 Task: In the Contact  Marry.Johnson@Zoho.com, Create email and send with subject: 'We're Thrilled to Welcome You ', and with mail content 'Good Day!_x000D_
We're excited to introduce you to an innovative solution that will revolutionize your industry. Get ready to redefine success and reach new heights!_x000D_
Best Regard', attach the document: Project_plan.docx and insert image: visitingcard.jpg. Below Best Regards, write Pinterest and insert the URL: 'in.pinterest.com'. Mark checkbox to create task to follow up : In 2 weeks. Logged in from softage.1@softage.net
Action: Mouse moved to (113, 77)
Screenshot: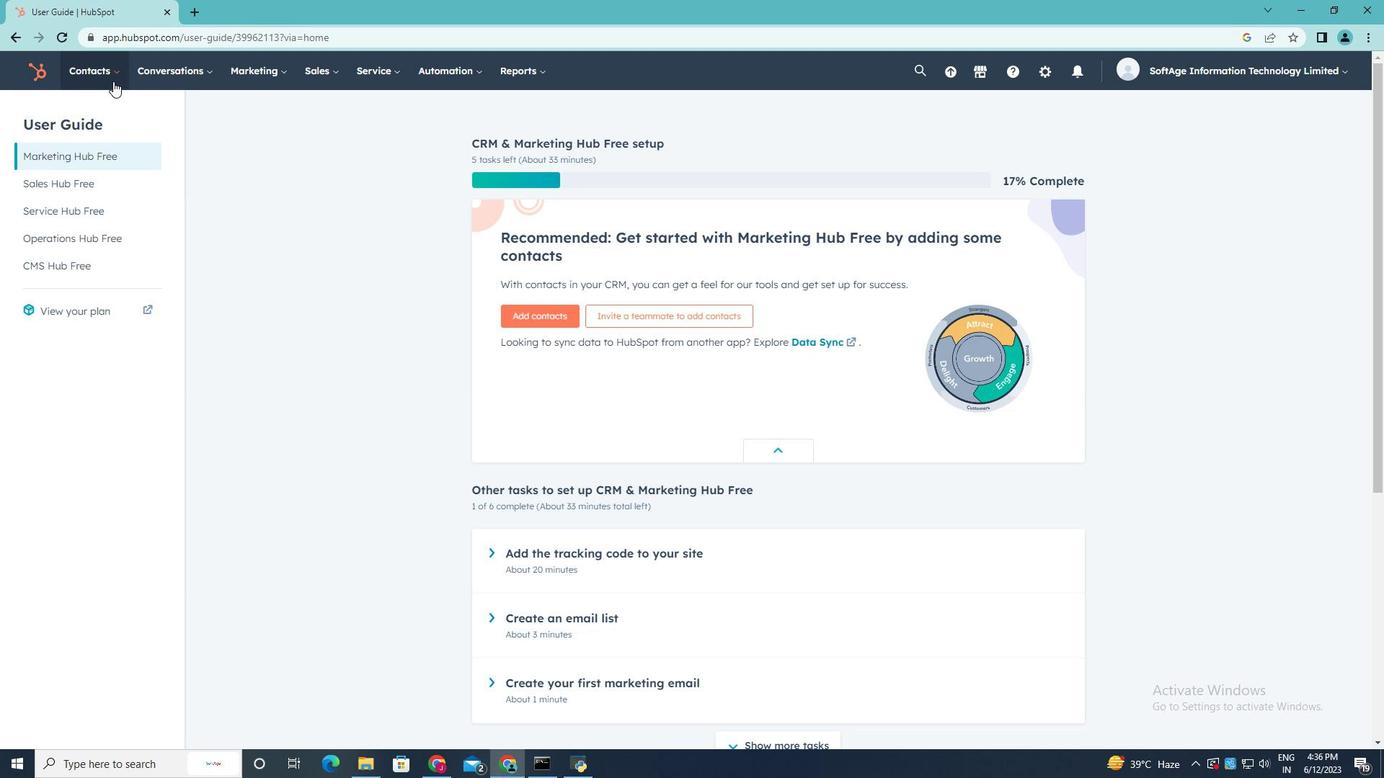 
Action: Mouse pressed left at (113, 77)
Screenshot: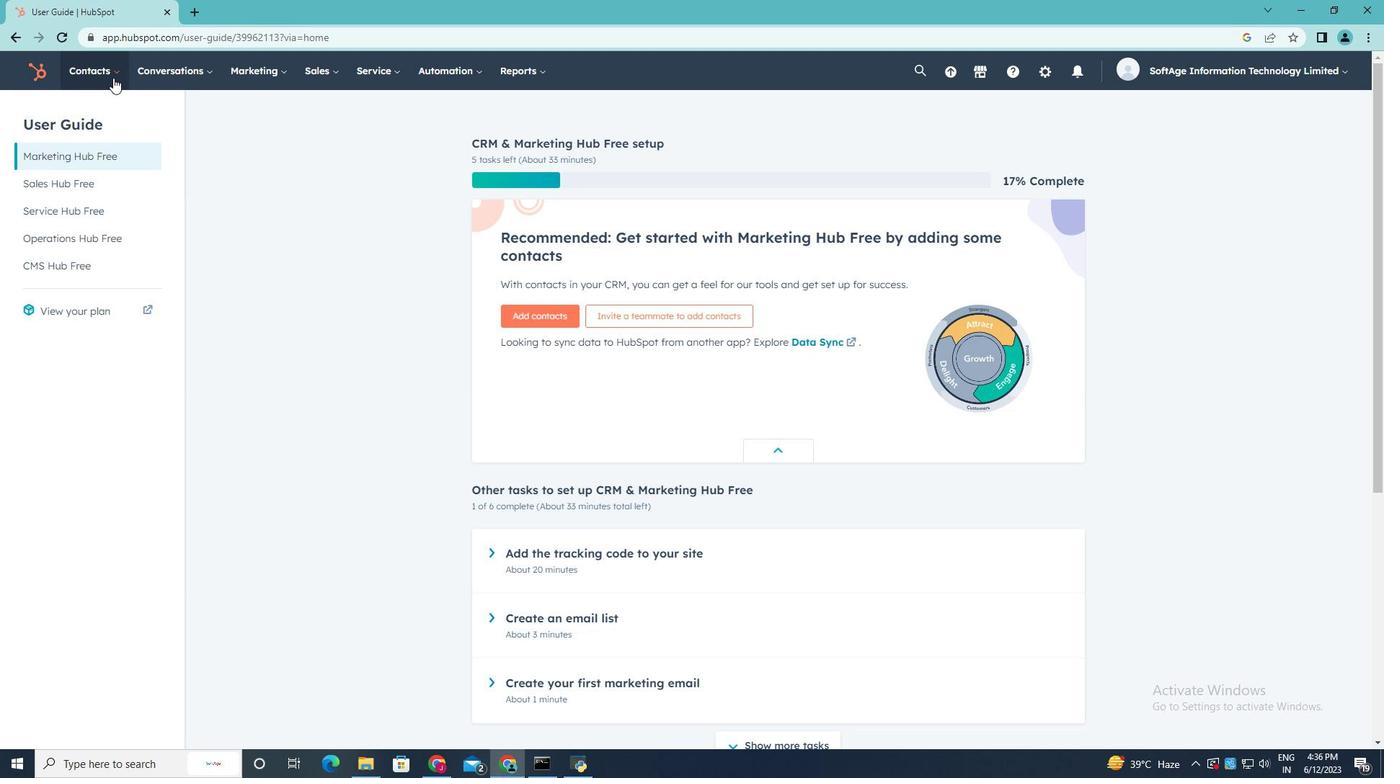 
Action: Mouse moved to (106, 116)
Screenshot: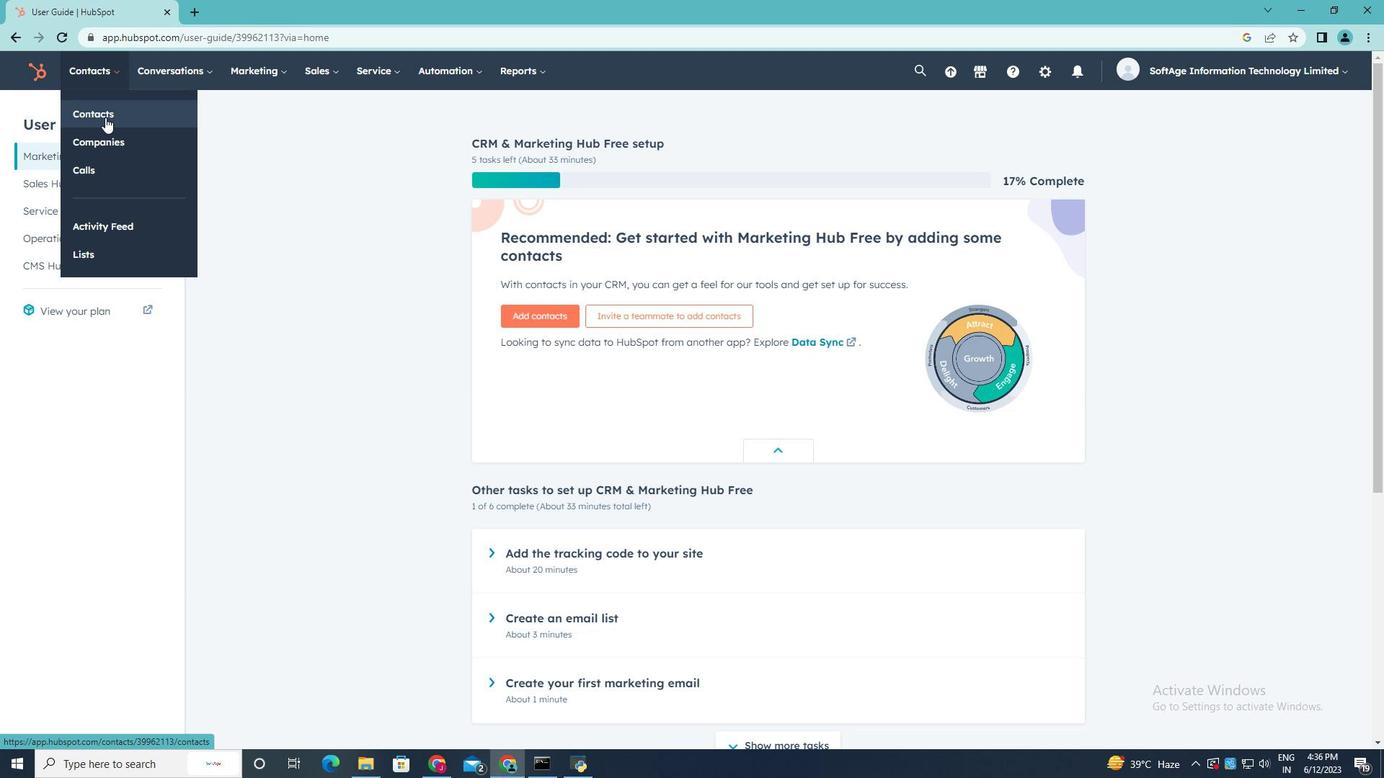 
Action: Mouse pressed left at (106, 116)
Screenshot: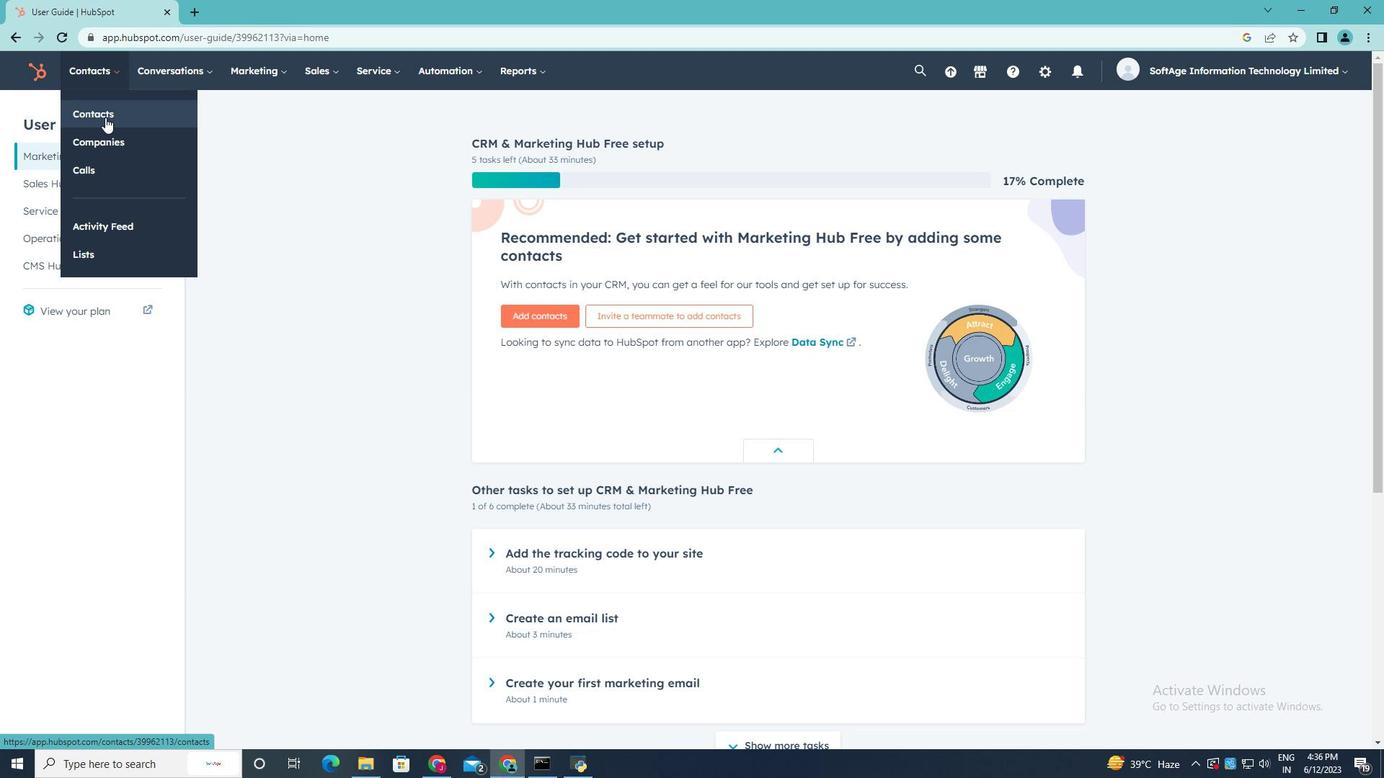 
Action: Mouse moved to (136, 232)
Screenshot: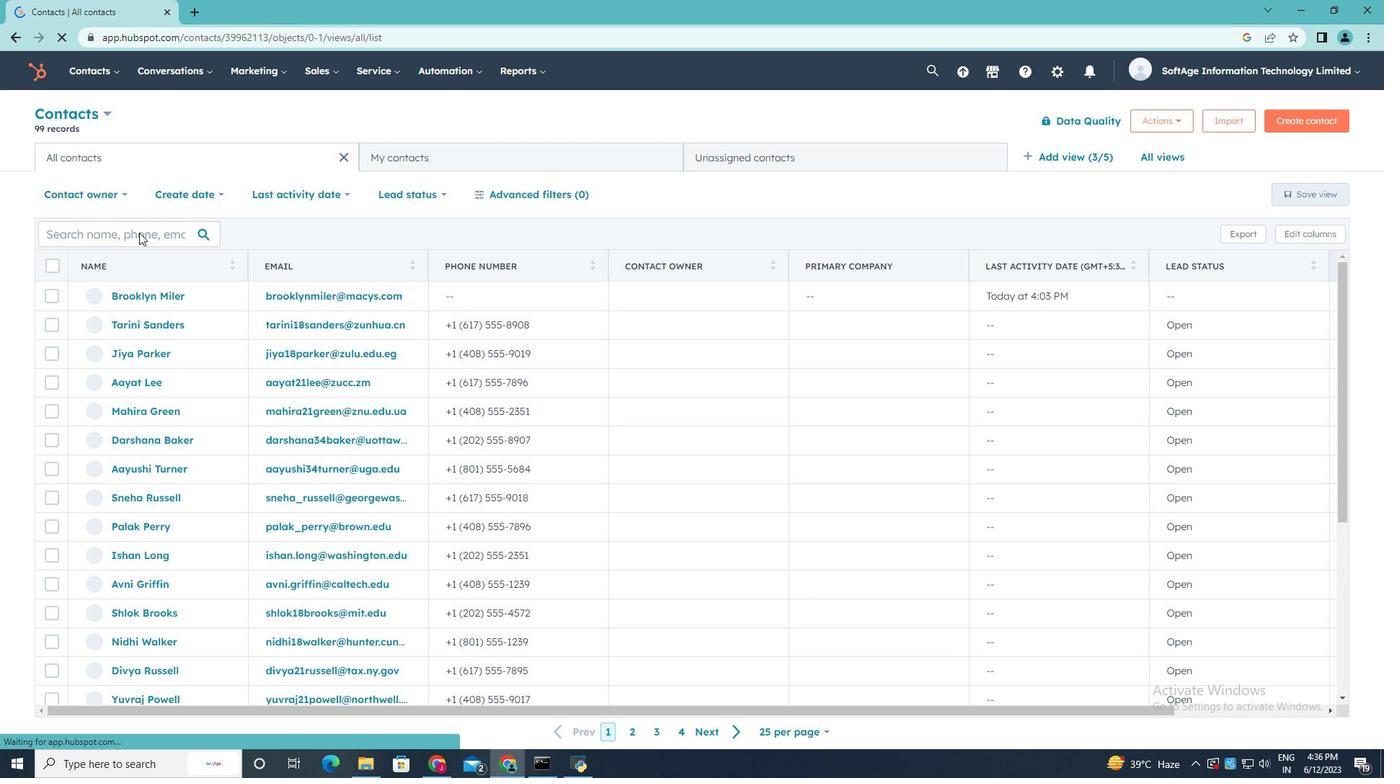 
Action: Mouse pressed left at (136, 232)
Screenshot: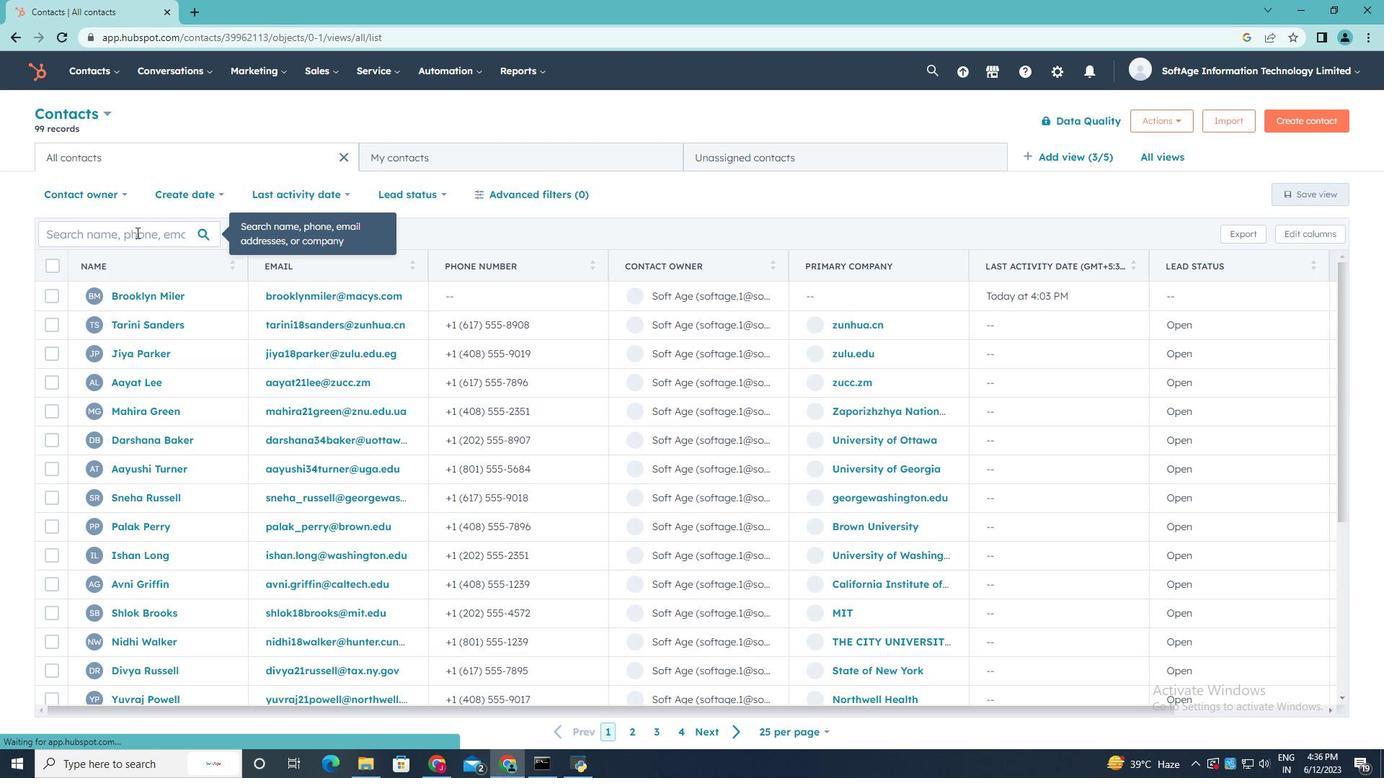 
Action: Mouse moved to (137, 232)
Screenshot: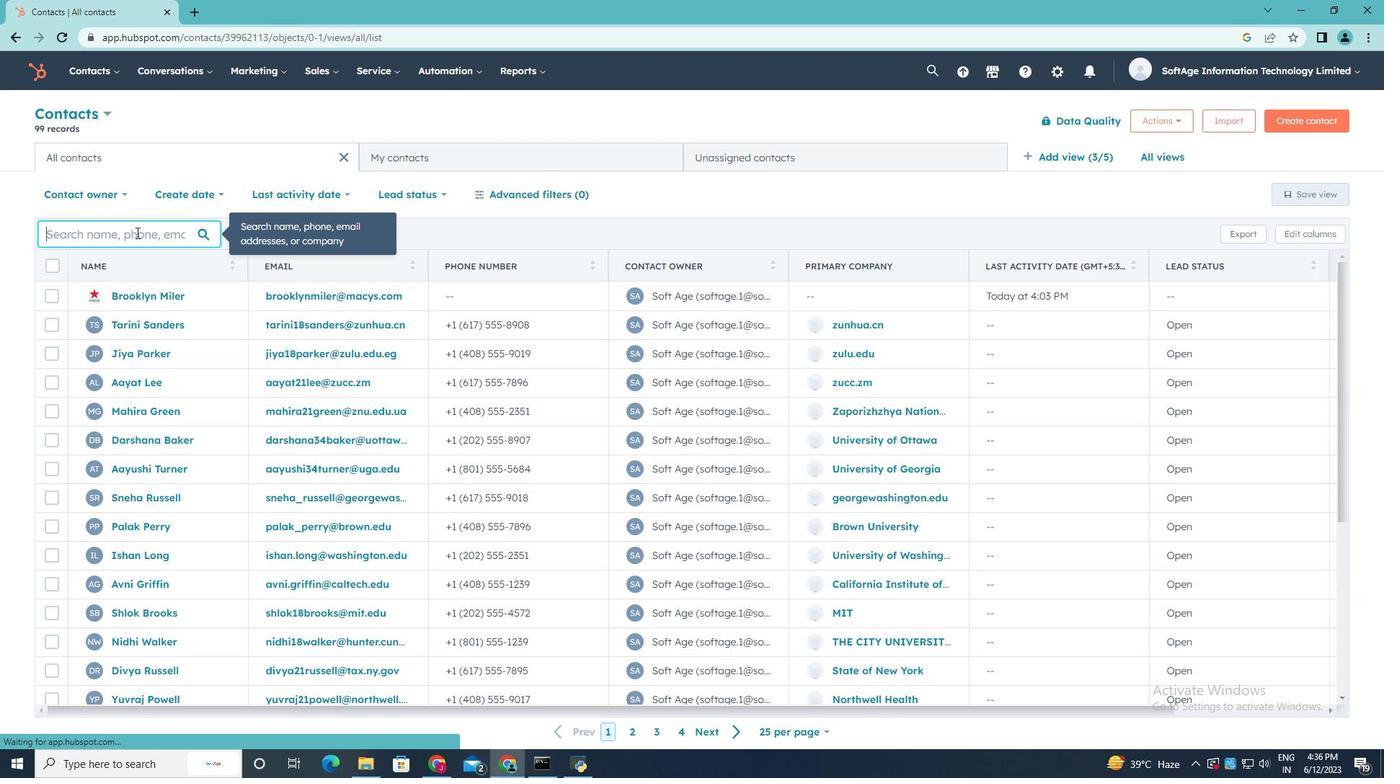 
Action: Key pressed <Key.shift>Marry.<Key.shift><Key.shift><Key.shift><Key.shift><Key.shift><Key.shift><Key.shift><Key.shift>Johnson<Key.shift>@<Key.shift>Zoho.com
Screenshot: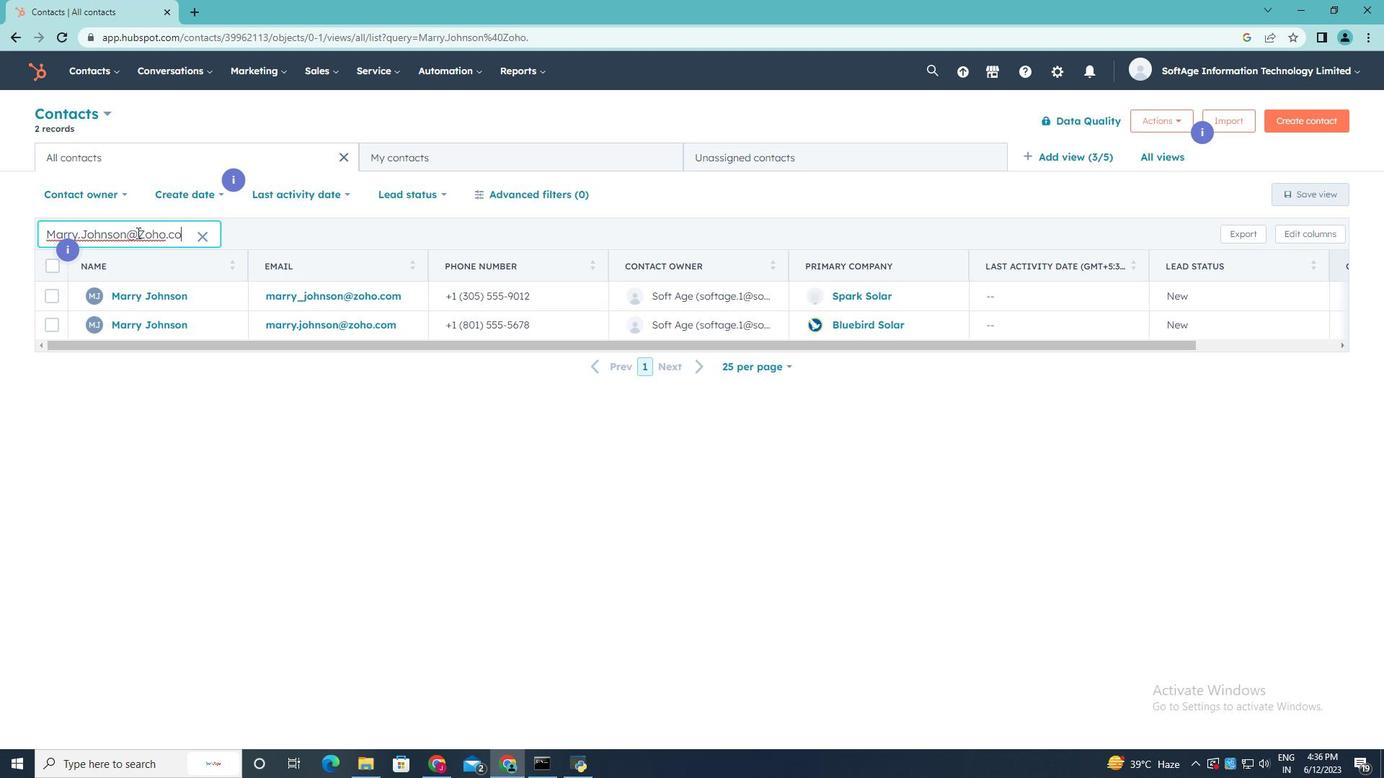 
Action: Mouse moved to (155, 324)
Screenshot: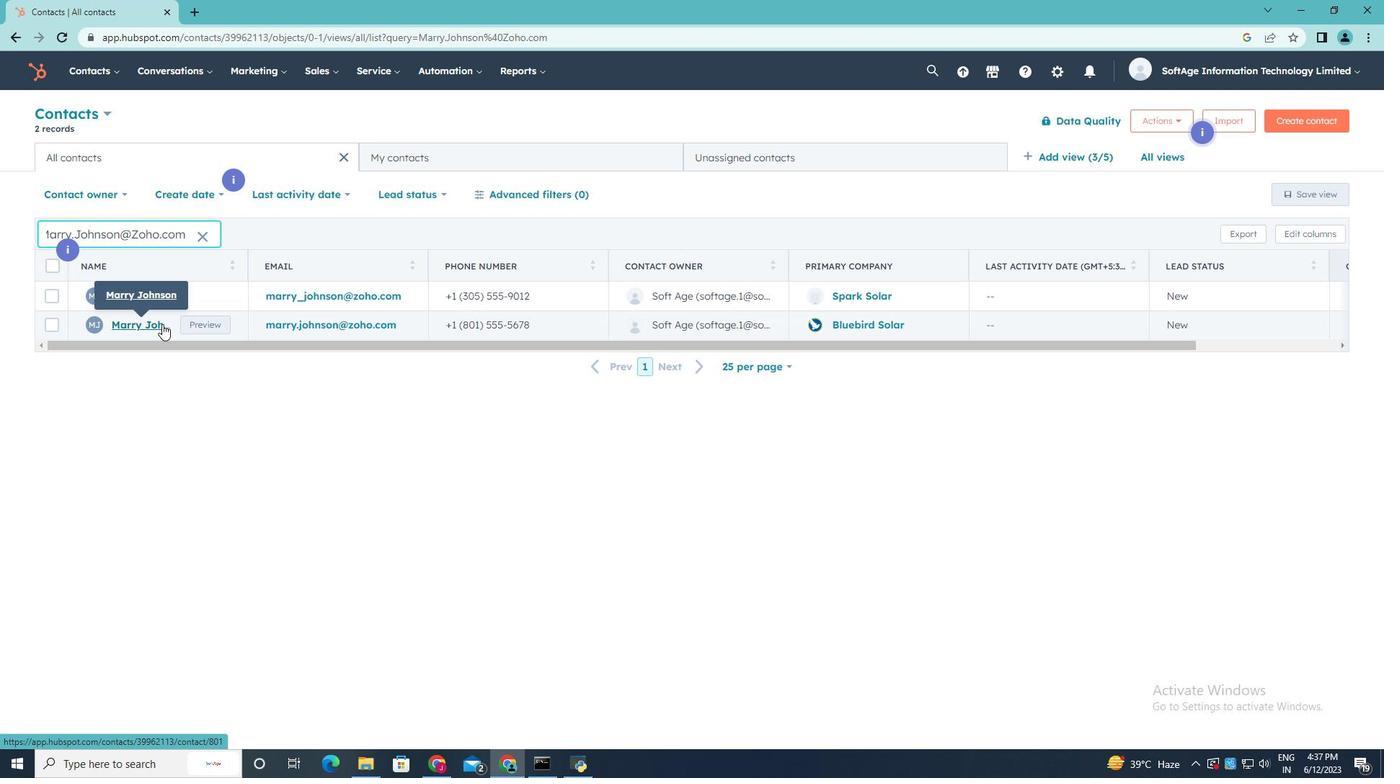 
Action: Mouse pressed left at (155, 324)
Screenshot: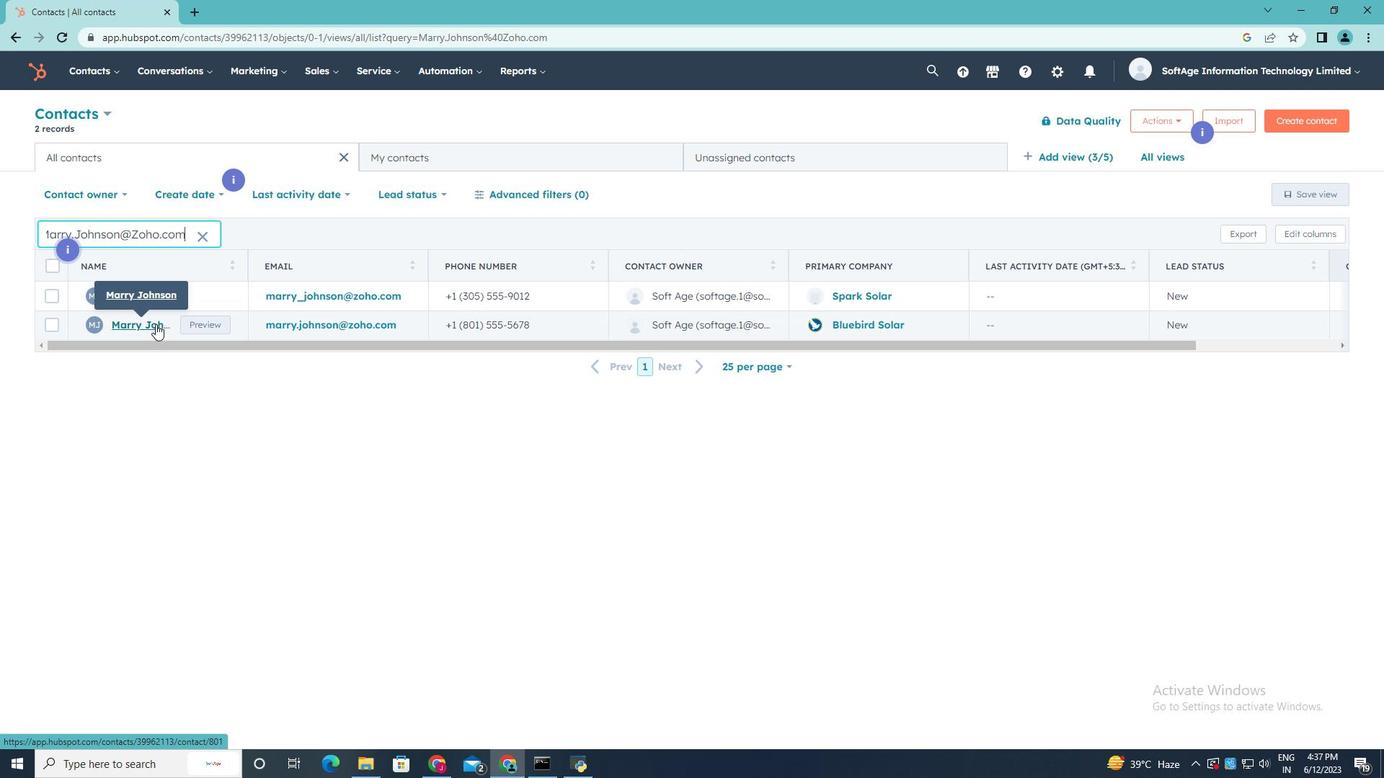 
Action: Mouse moved to (98, 236)
Screenshot: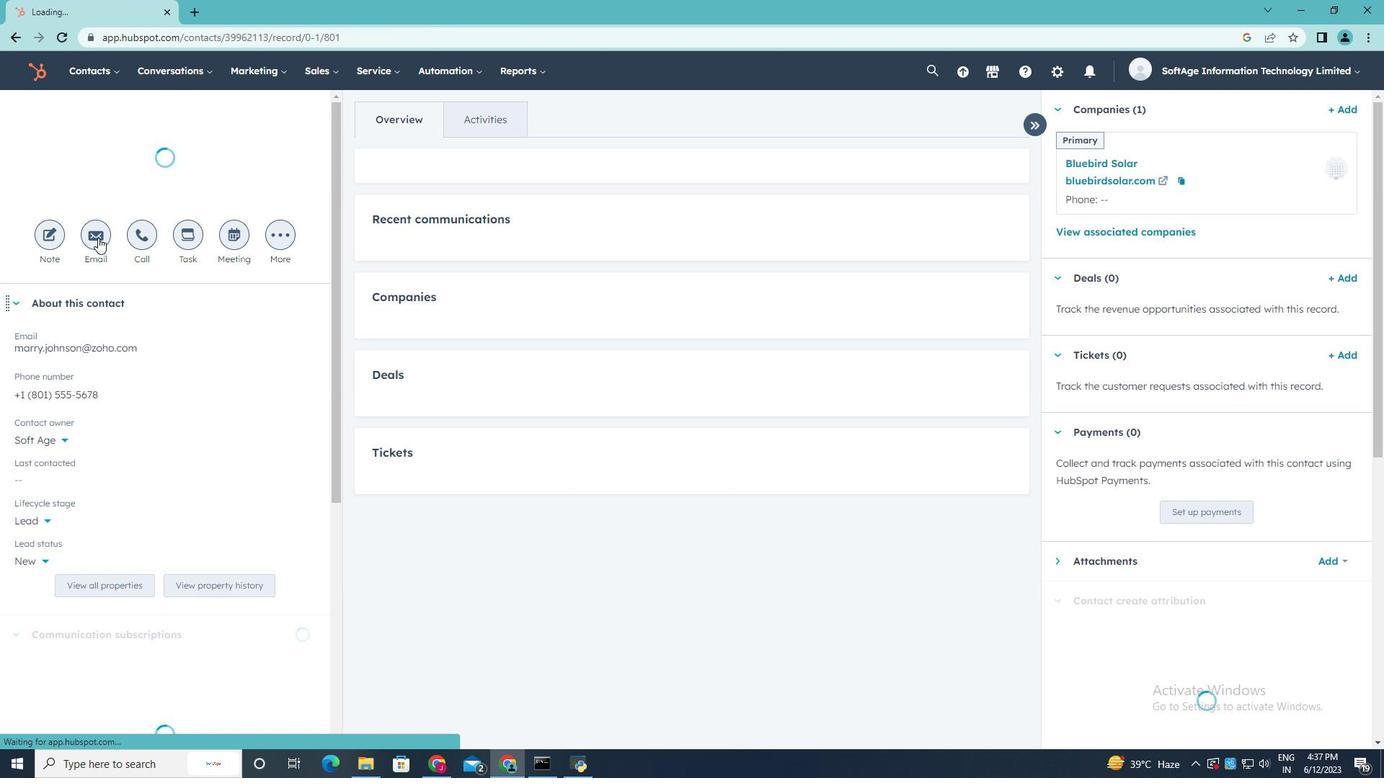
Action: Mouse pressed left at (98, 236)
Screenshot: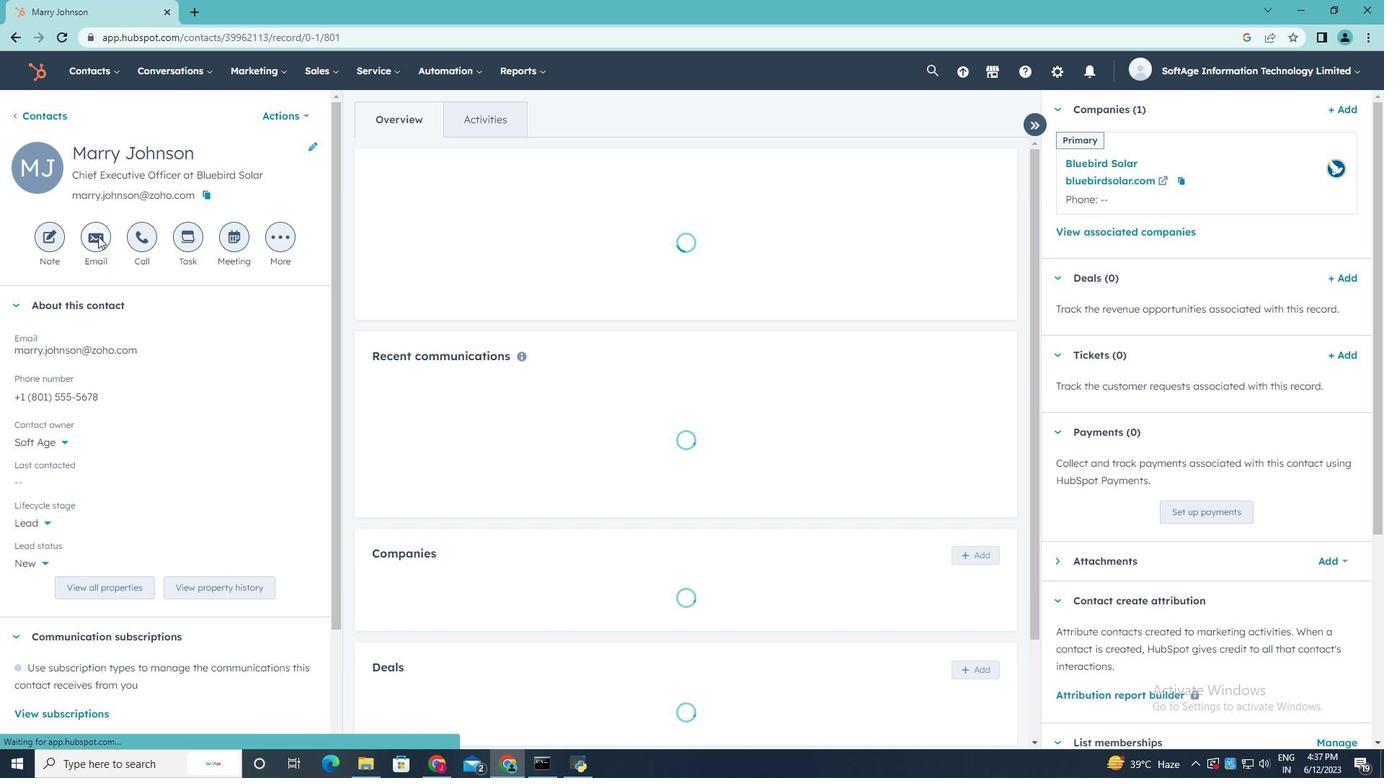 
Action: Mouse moved to (505, 435)
Screenshot: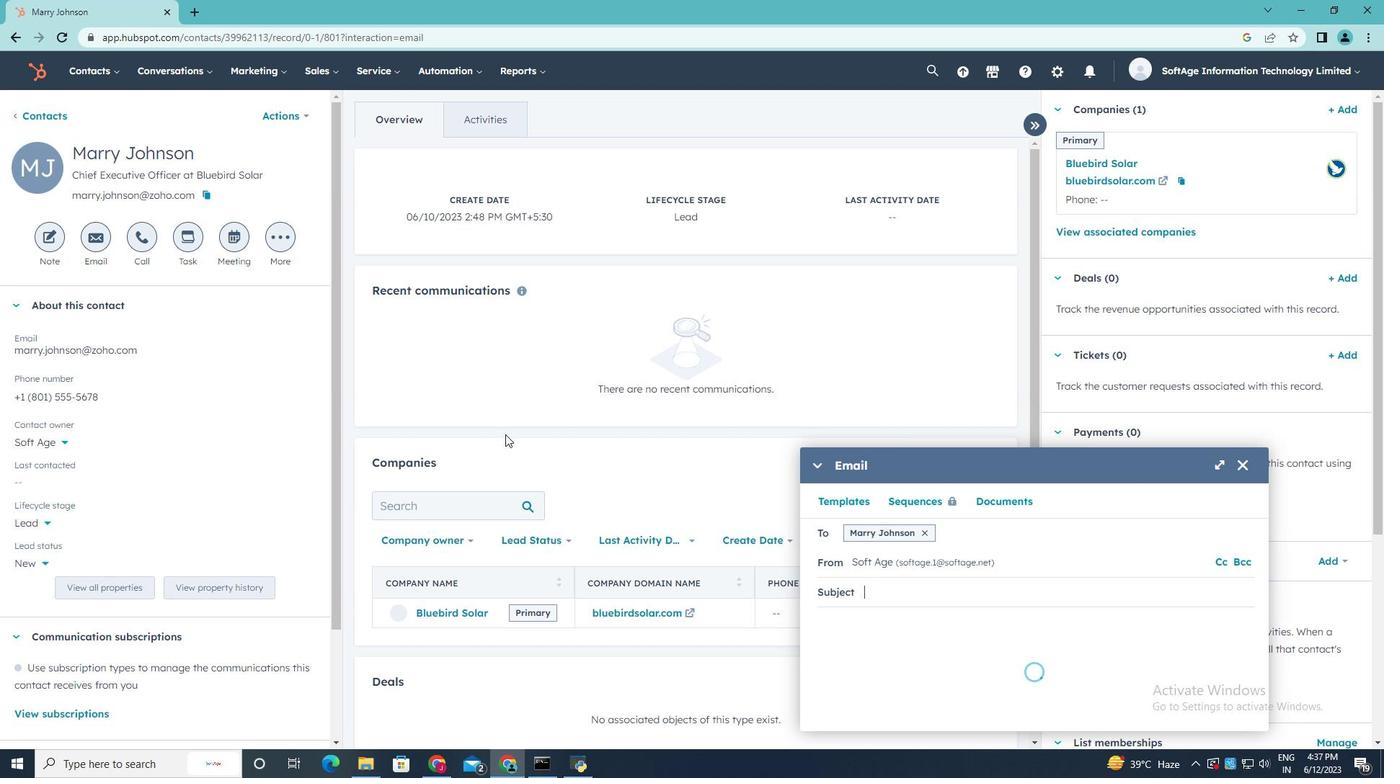 
Action: Key pressed <Key.shift>We're<Key.space><Key.shift>Thrilled<Key.space><Key.shift>to<Key.space><Key.shift><Key.shift><Key.shift>Welcome<Key.space><Key.shift><Key.shift><Key.shift><Key.shift><Key.shift><Key.shift><Key.shift><Key.shift><Key.shift><Key.shift><Key.shift><Key.shift><Key.shift><Key.shift><Key.shift><Key.shift><Key.shift><Key.shift><Key.shift><Key.shift><Key.shift>You
Screenshot: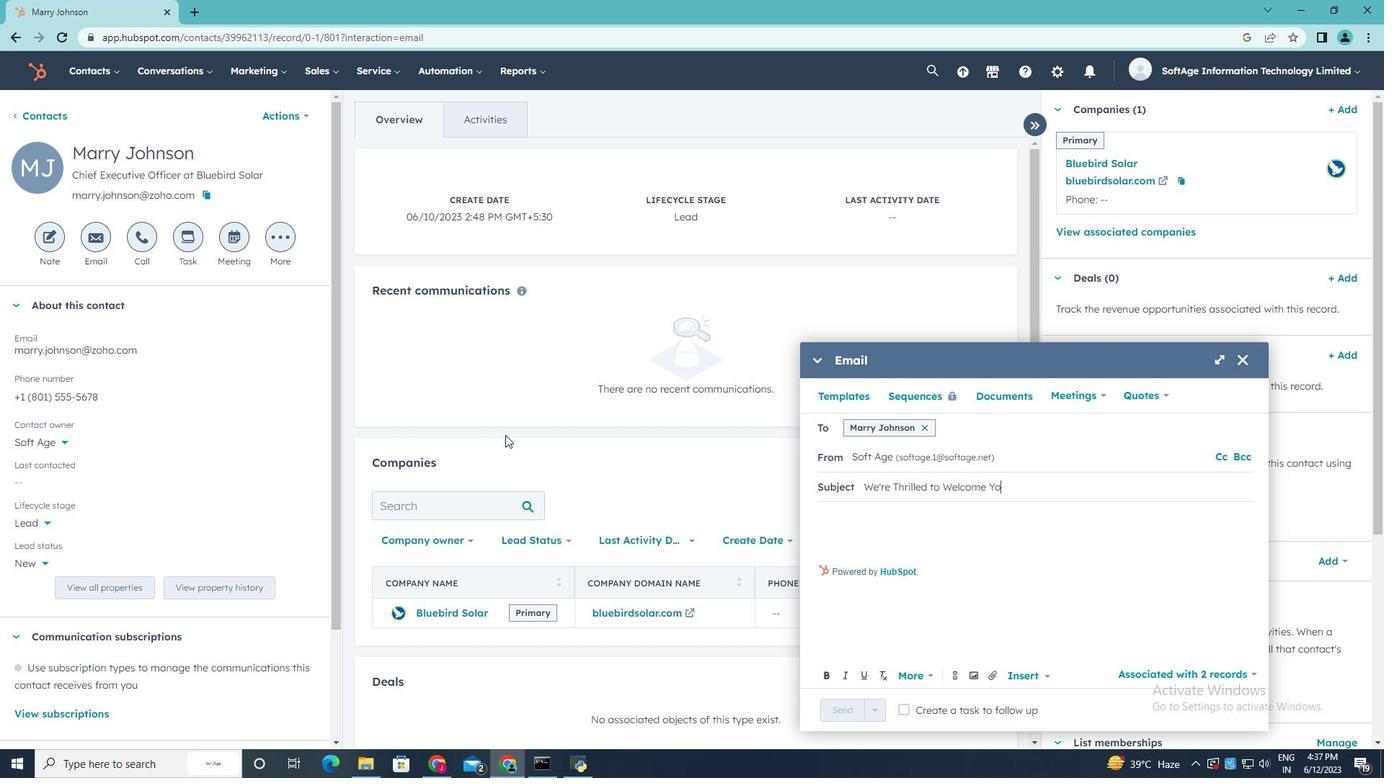 
Action: Mouse moved to (835, 518)
Screenshot: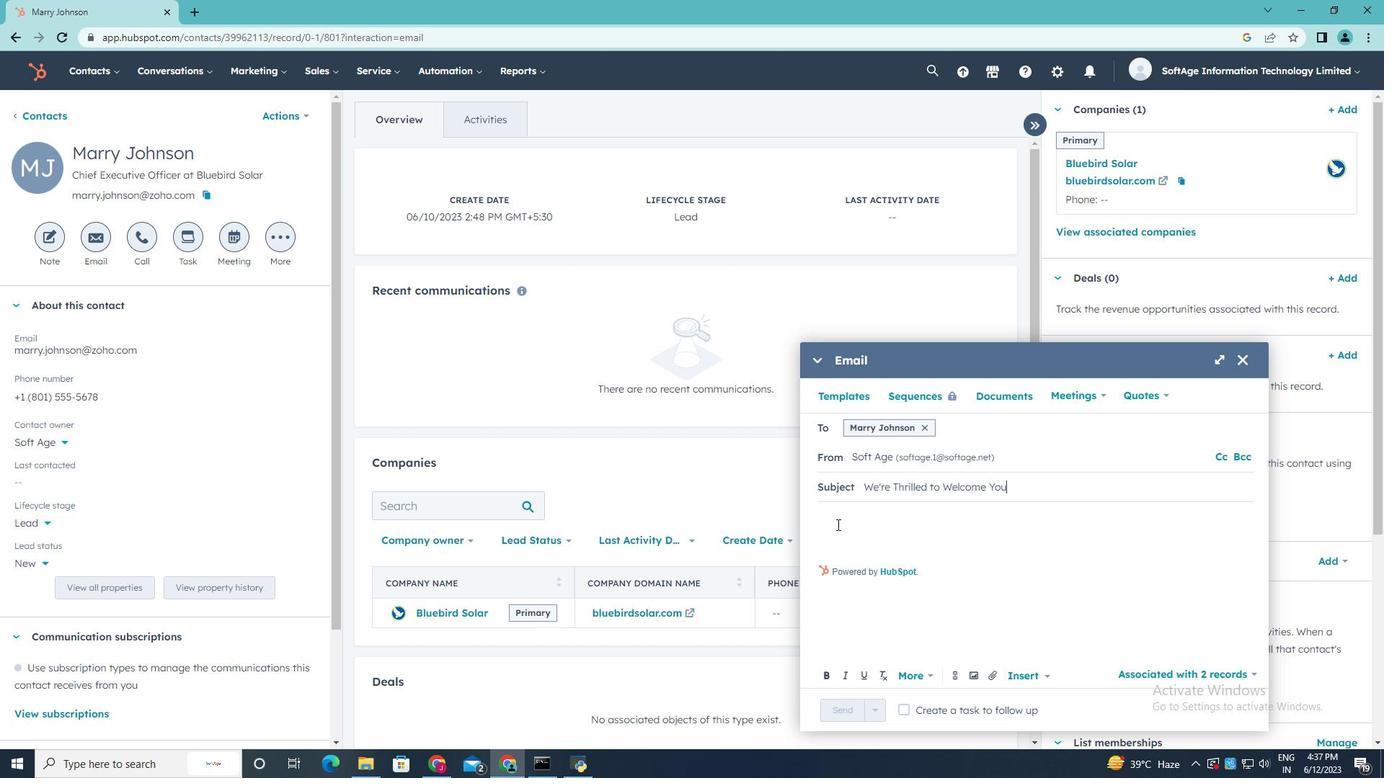 
Action: Mouse pressed left at (835, 518)
Screenshot: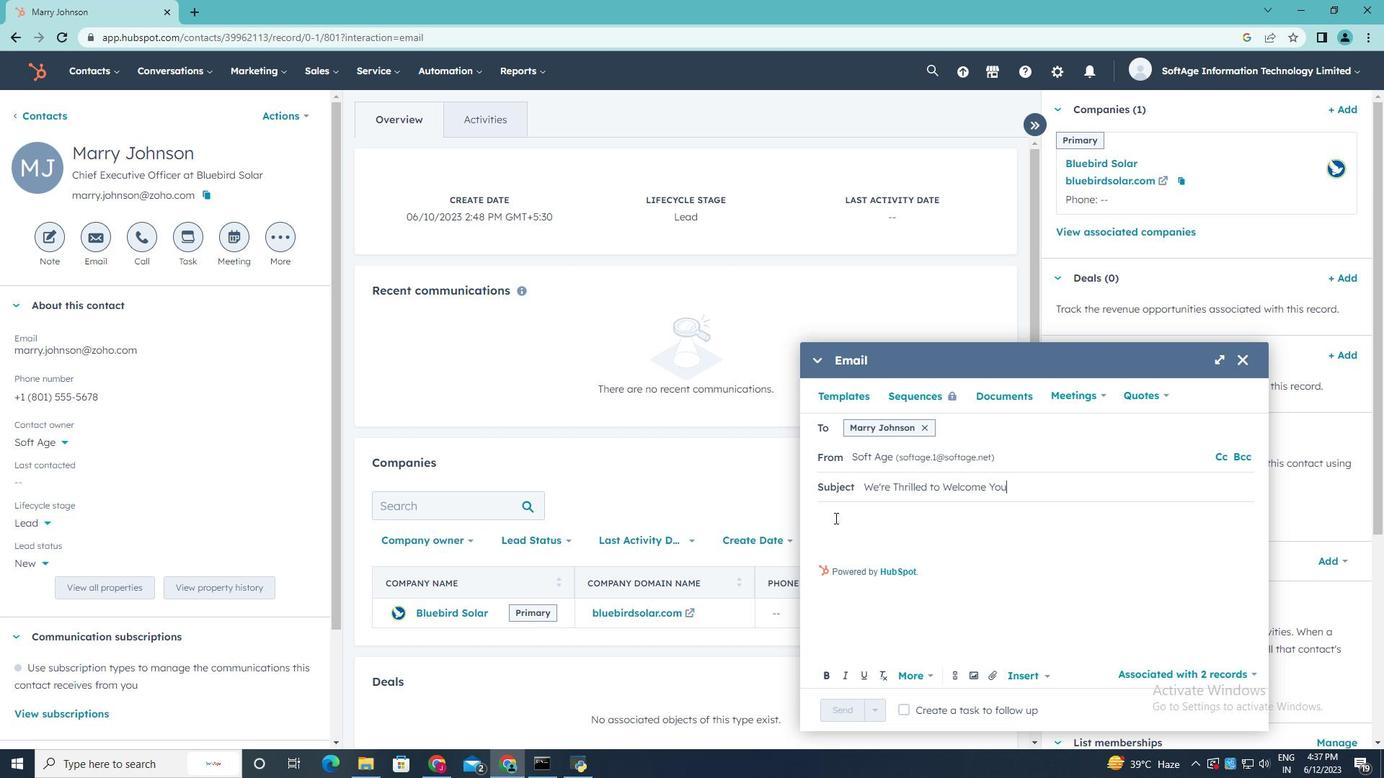 
Action: Mouse moved to (832, 521)
Screenshot: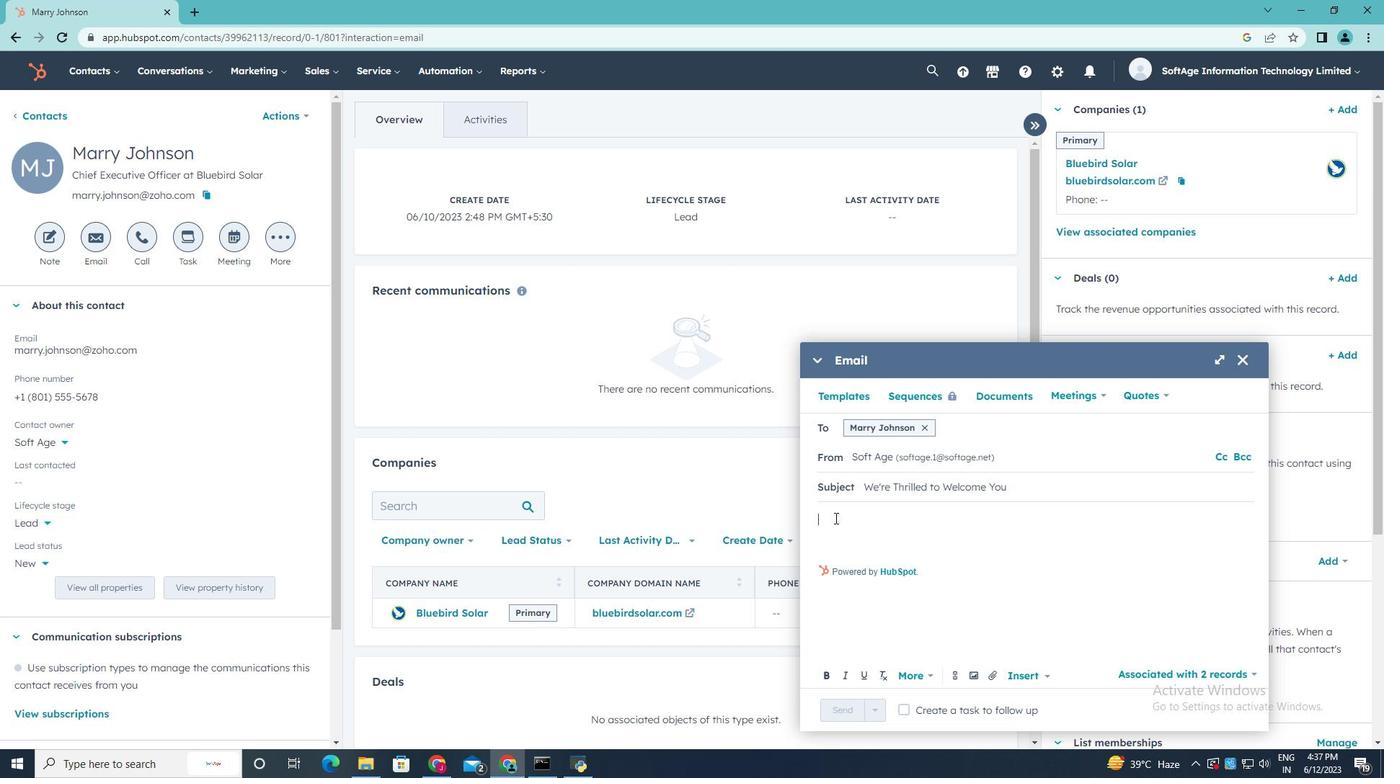 
Action: Key pressed <Key.shift>Good<Key.space><Key.shift><Key.shift><Key.shift><Key.shift><Key.shift><Key.shift>Day<Key.shift><Key.shift><Key.shift><Key.shift><Key.shift><Key.shift><Key.shift><Key.shift><Key.shift><Key.shift><Key.shift><Key.shift>!
Screenshot: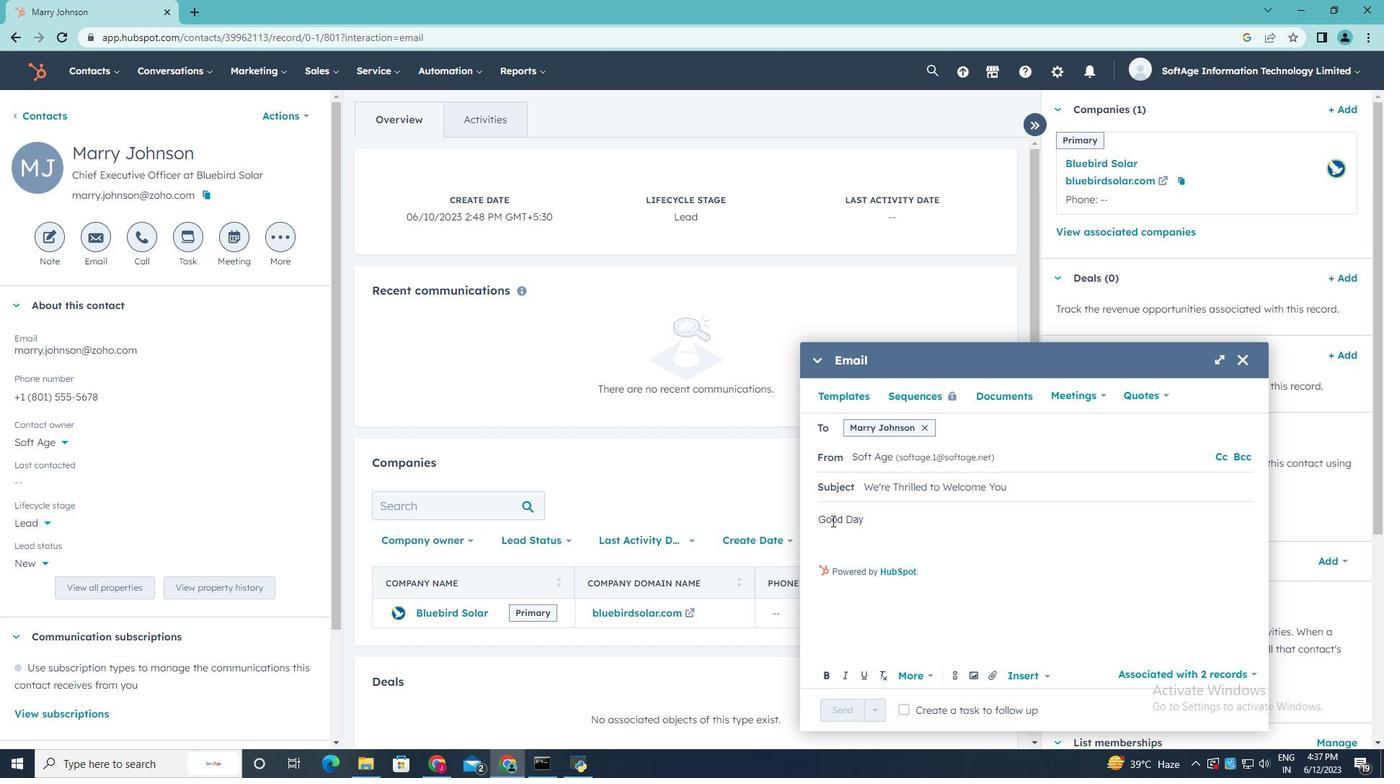 
Action: Mouse moved to (830, 538)
Screenshot: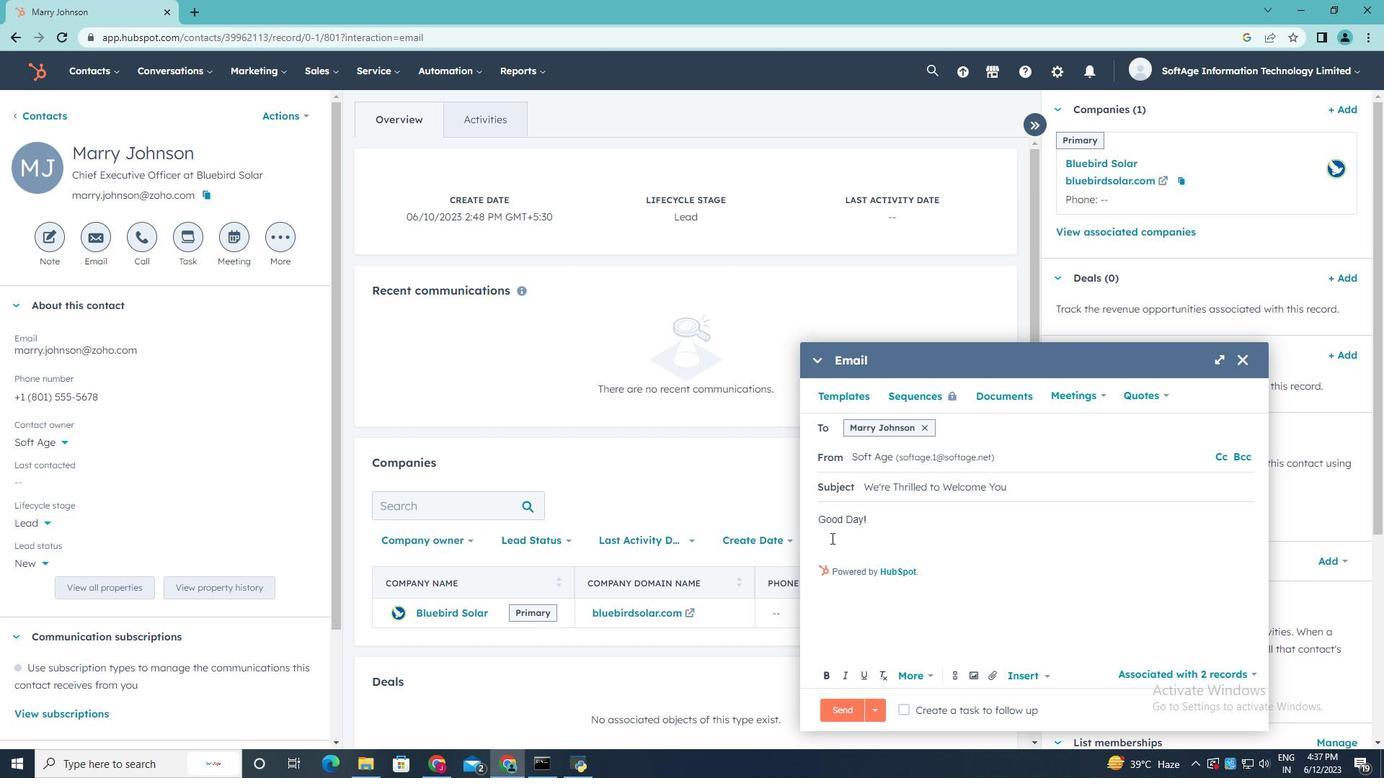 
Action: Mouse pressed left at (830, 538)
Screenshot: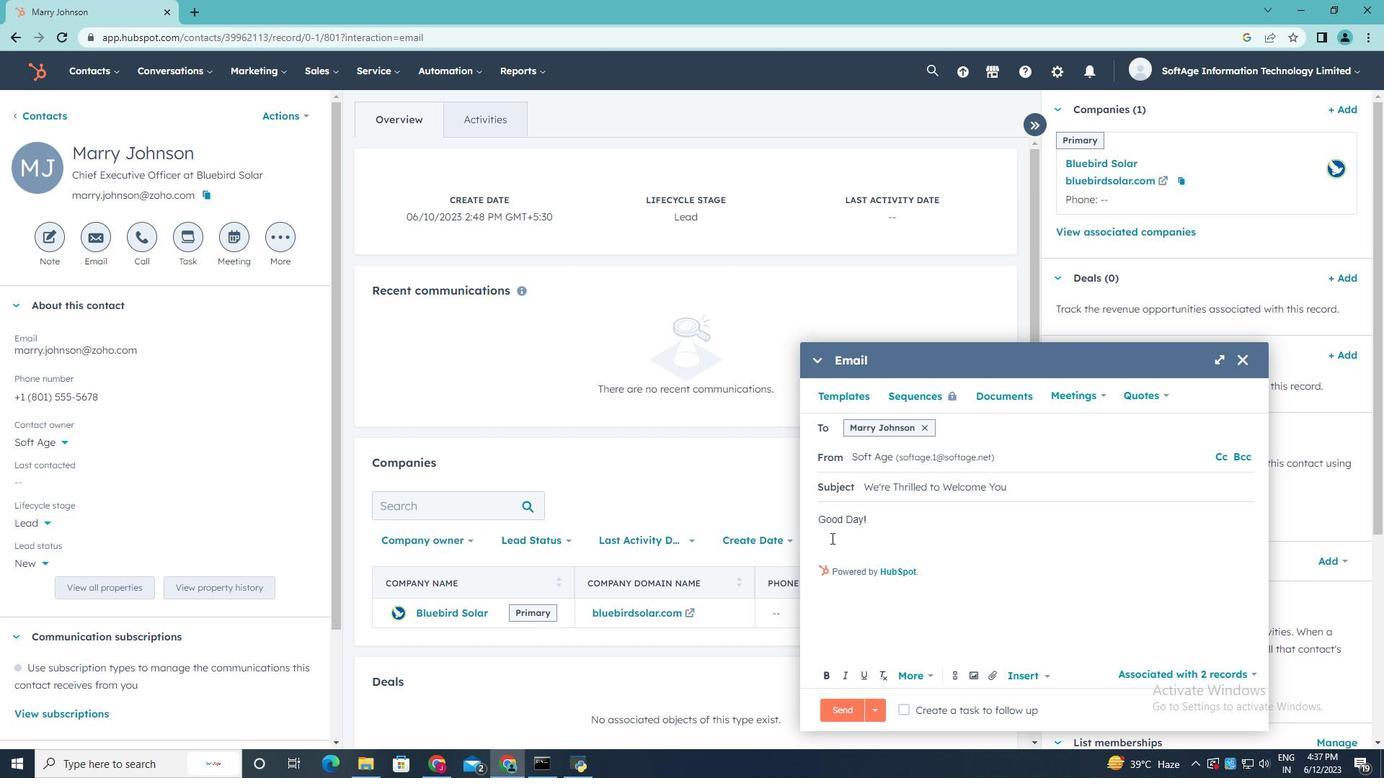 
Action: Key pressed <Key.shift><Key.shift><Key.shift>We're<Key.space>excited<Key.space>to<Key.space>introduce<Key.space>yor<Key.backspace>u<Key.space>to<Key.space>an<Key.space>innovation<Key.space>solution<Key.space>that<Key.space>will<Key.space>revolutionize<Key.space>your<Key.space>industry.<Key.space><Key.shift>Get<Key.space>ready<Key.space>to<Key.space>redefine<Key.space>success<Key.space>and<Key.space>reach<Key.space>new<Key.space>heights<Key.shift>!<Key.enter><Key.enter><Key.shift>Best<Key.space><Key.shift>Regards<Key.backspace>,
Screenshot: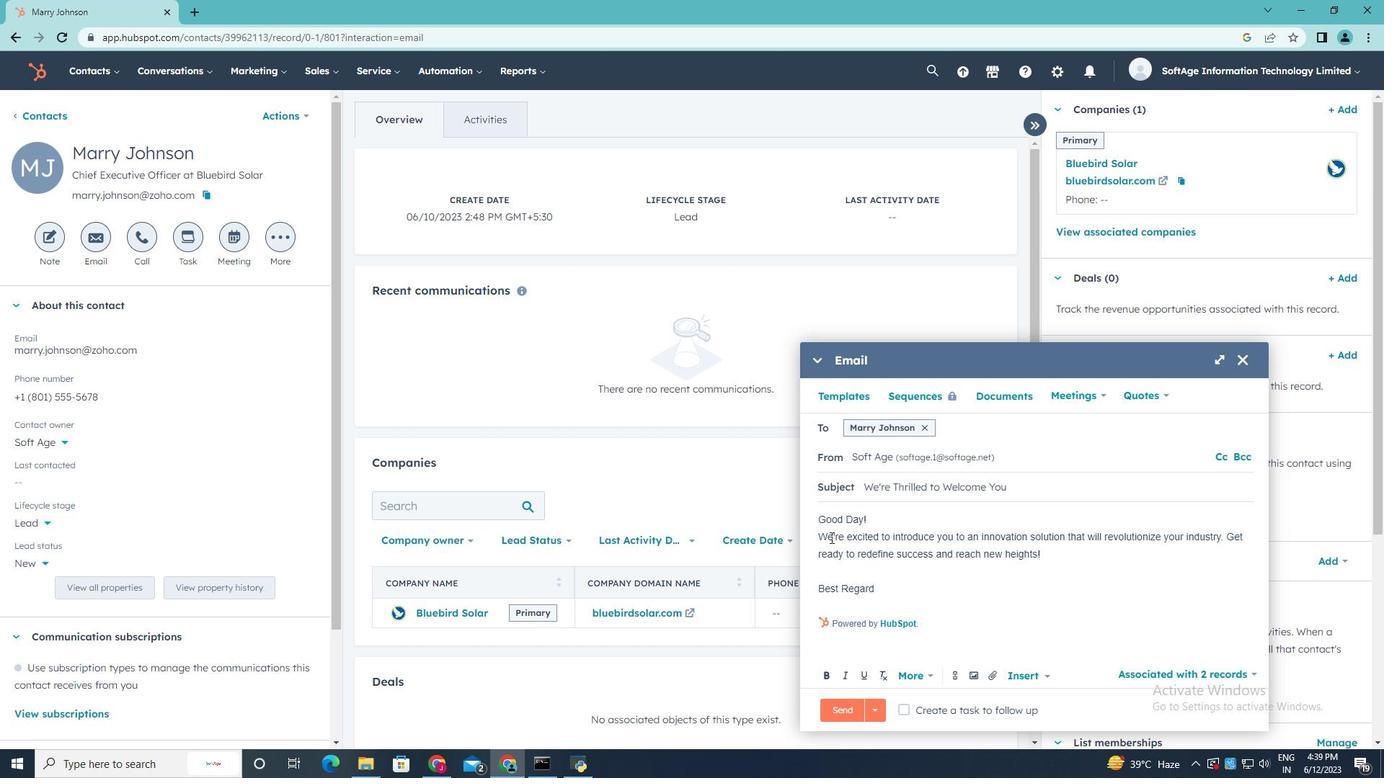 
Action: Mouse moved to (994, 676)
Screenshot: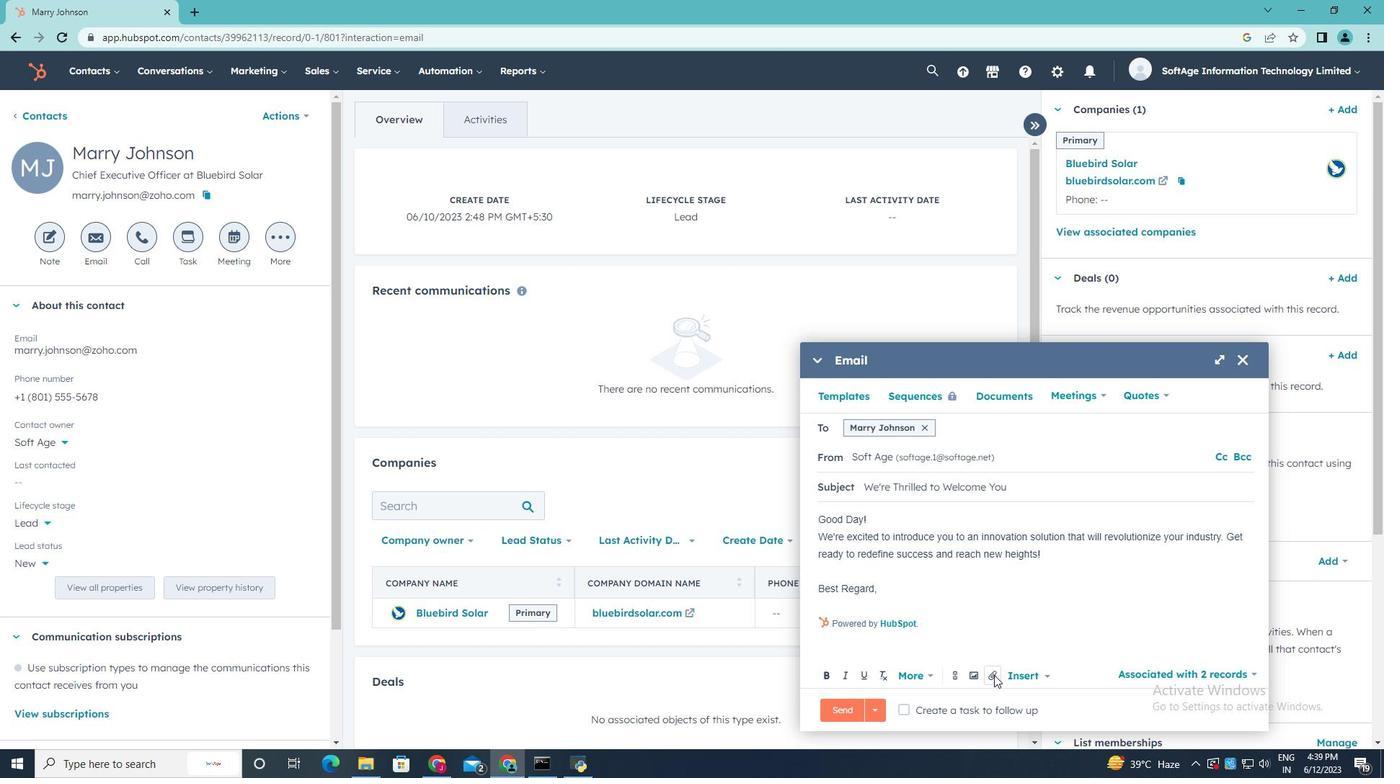 
Action: Mouse pressed left at (994, 676)
Screenshot: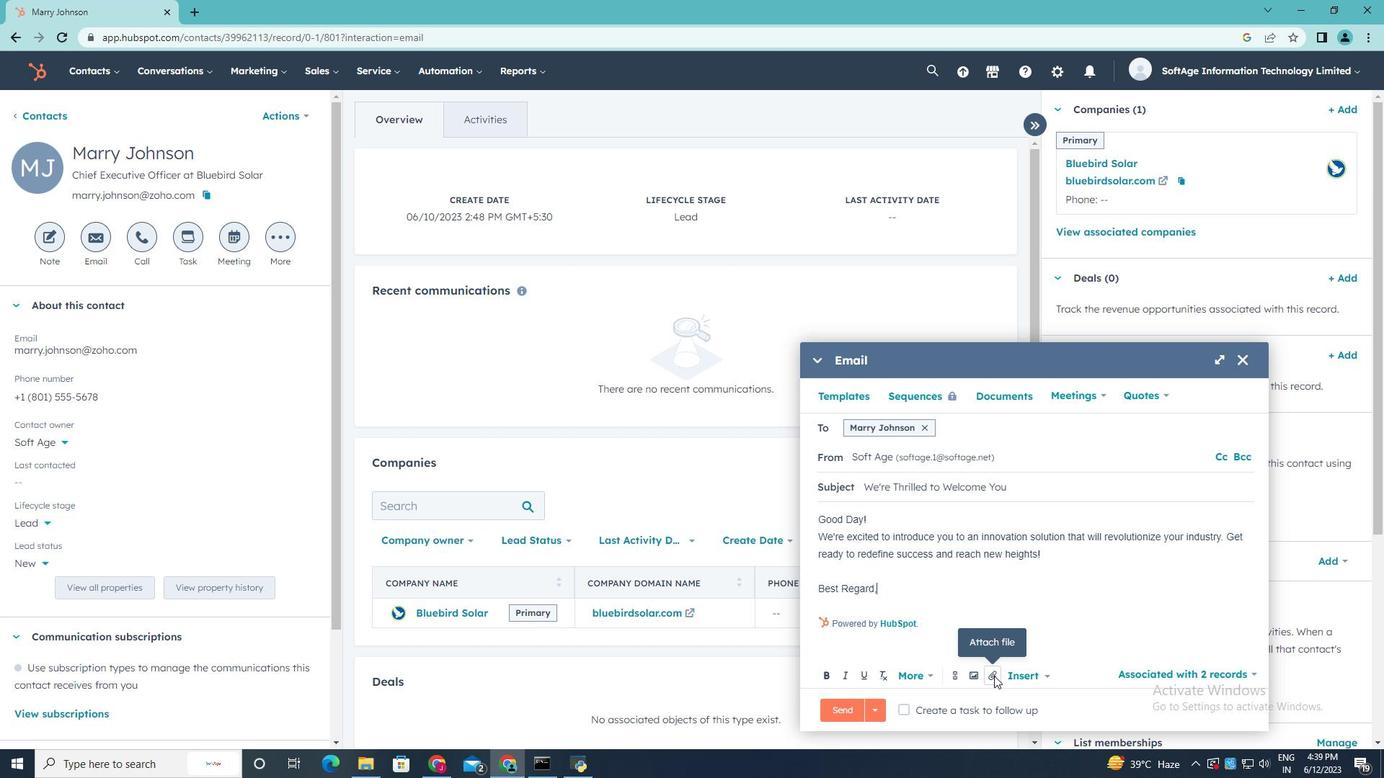 
Action: Mouse moved to (1027, 638)
Screenshot: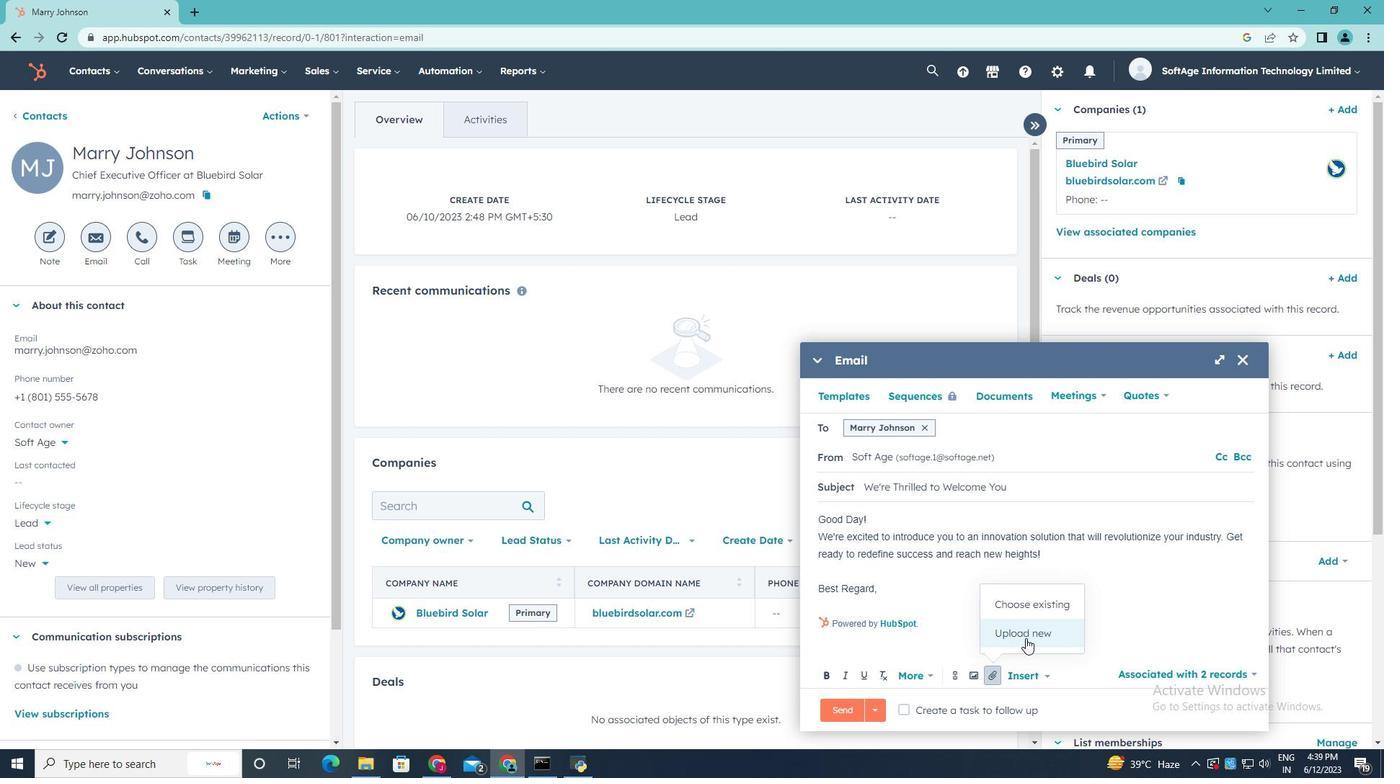 
Action: Mouse pressed left at (1027, 638)
Screenshot: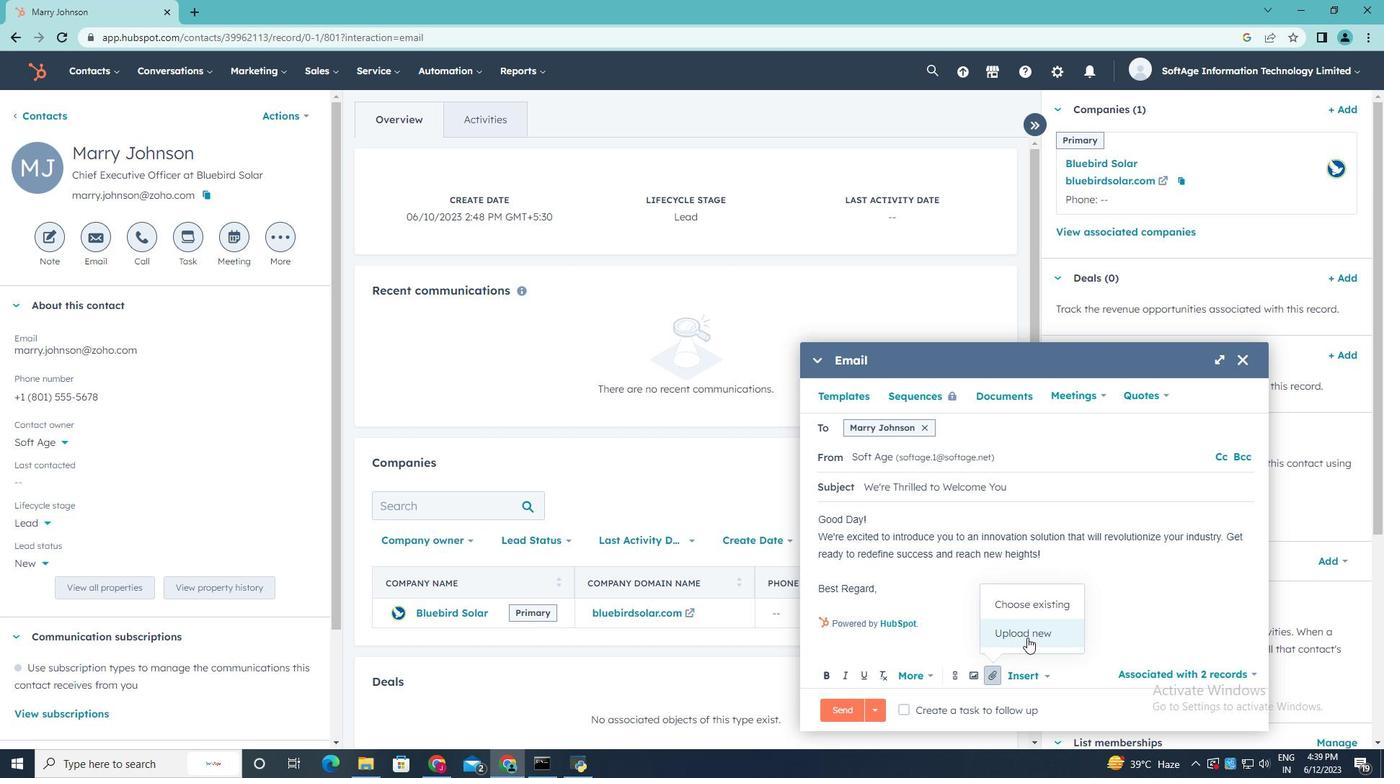 
Action: Mouse moved to (271, 138)
Screenshot: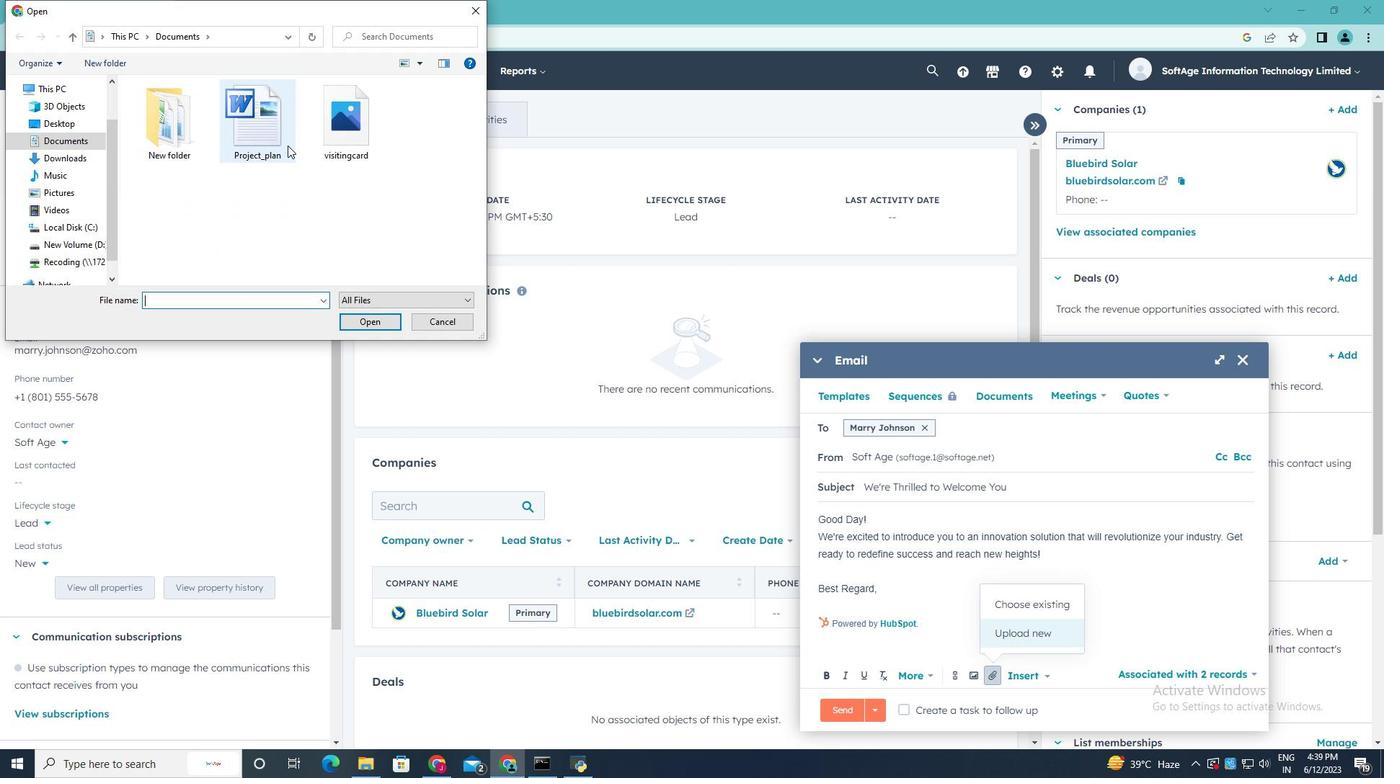 
Action: Mouse pressed left at (271, 138)
Screenshot: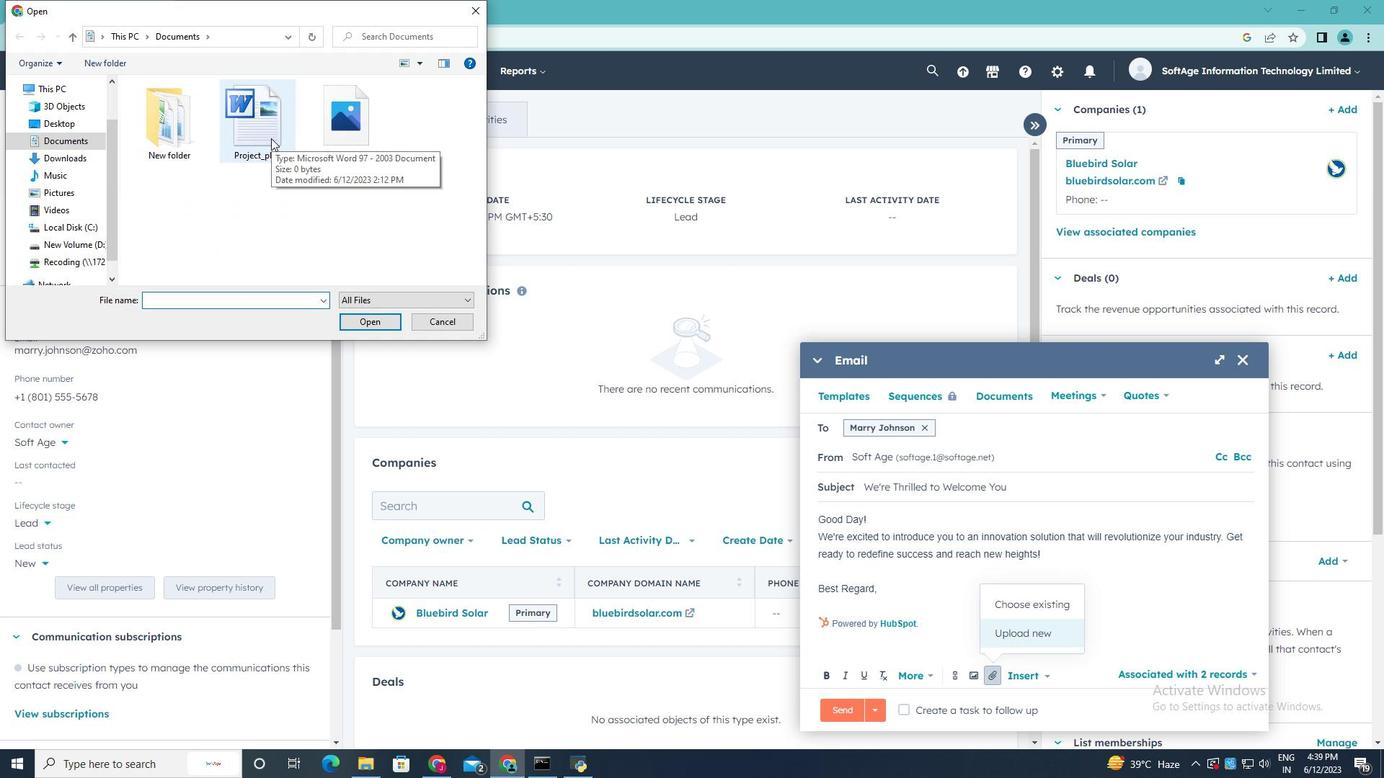 
Action: Mouse moved to (362, 318)
Screenshot: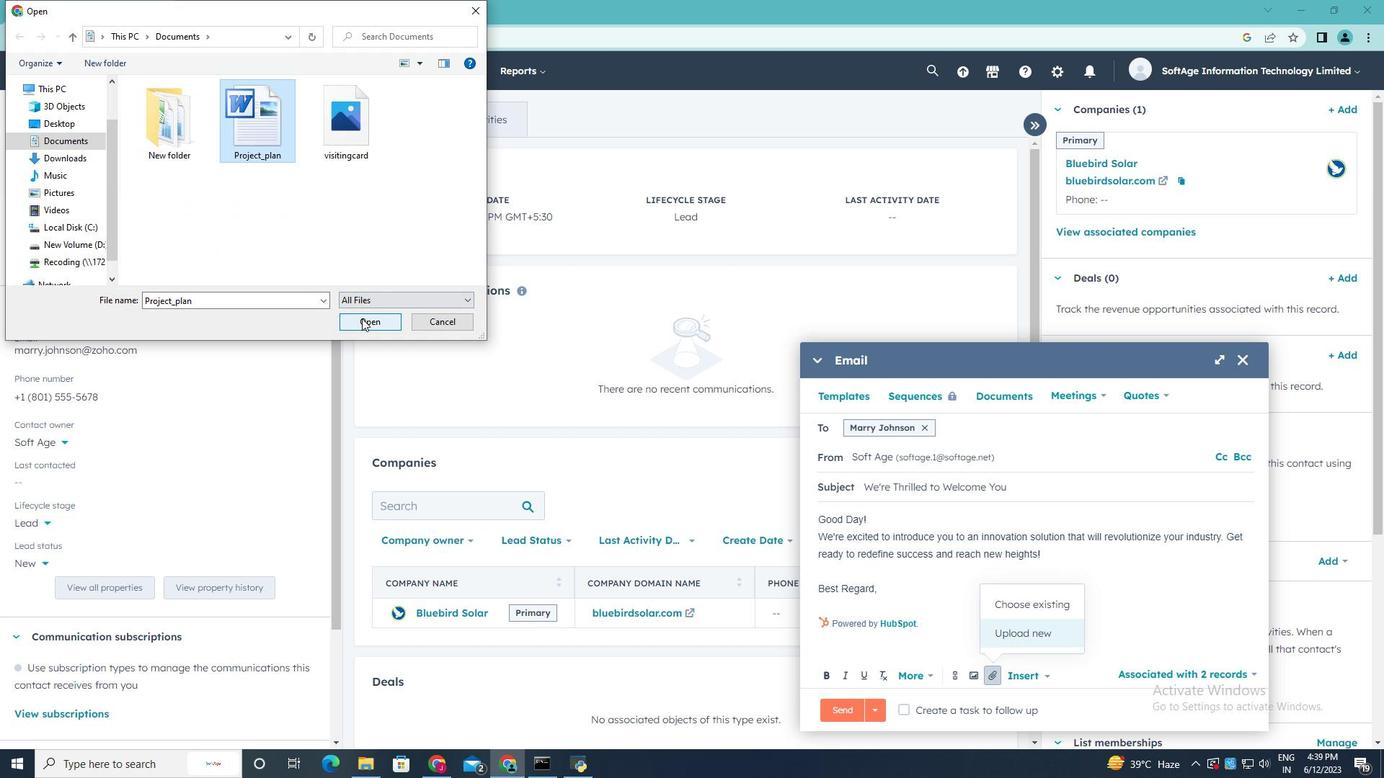 
Action: Mouse pressed left at (362, 318)
Screenshot: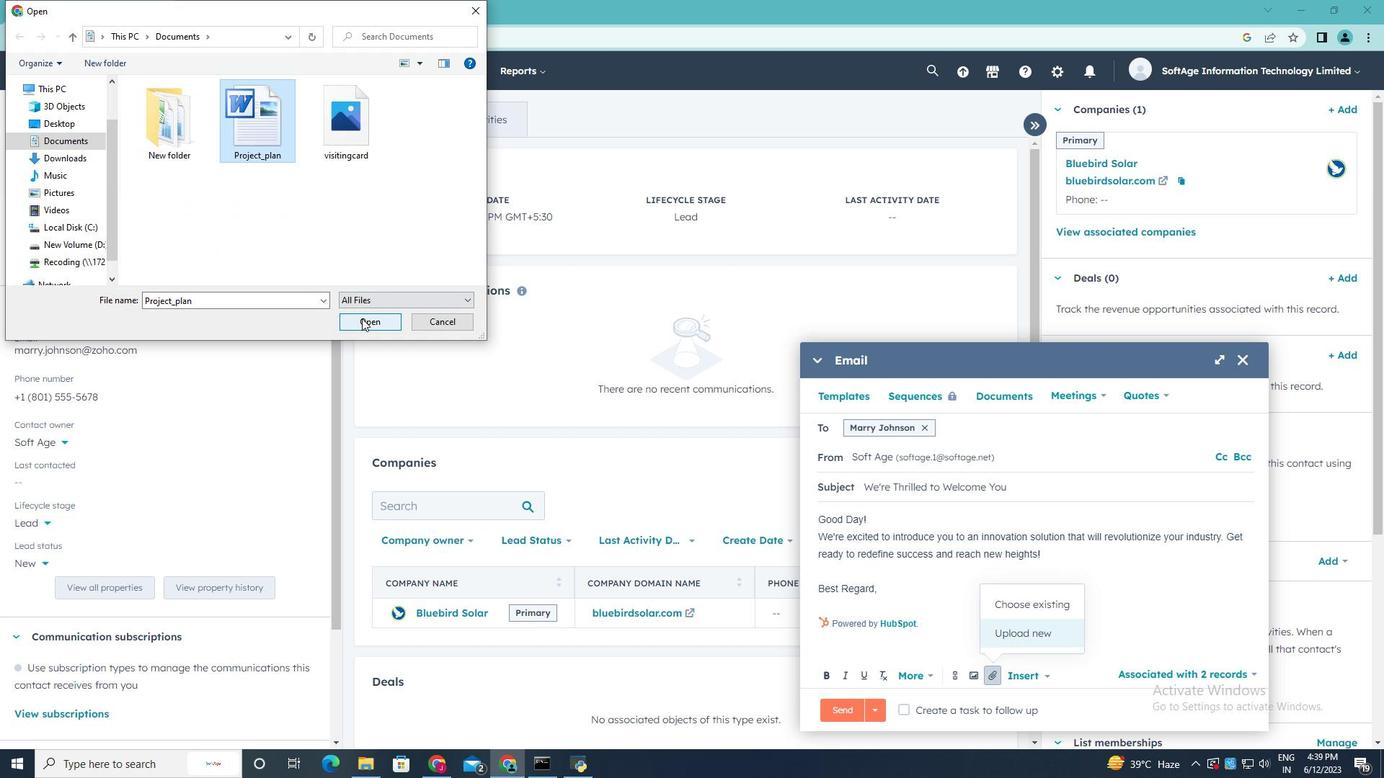 
Action: Mouse moved to (993, 632)
Screenshot: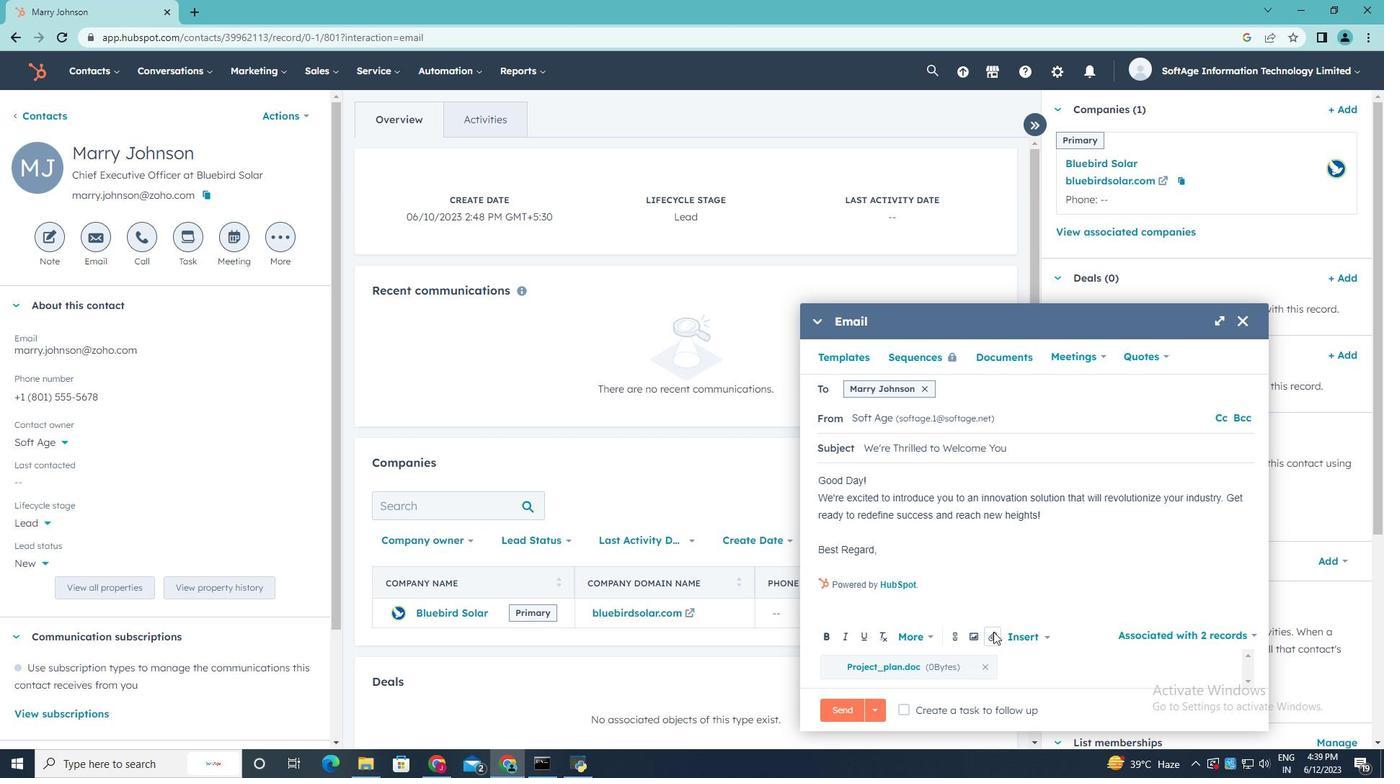 
Action: Mouse pressed left at (993, 632)
Screenshot: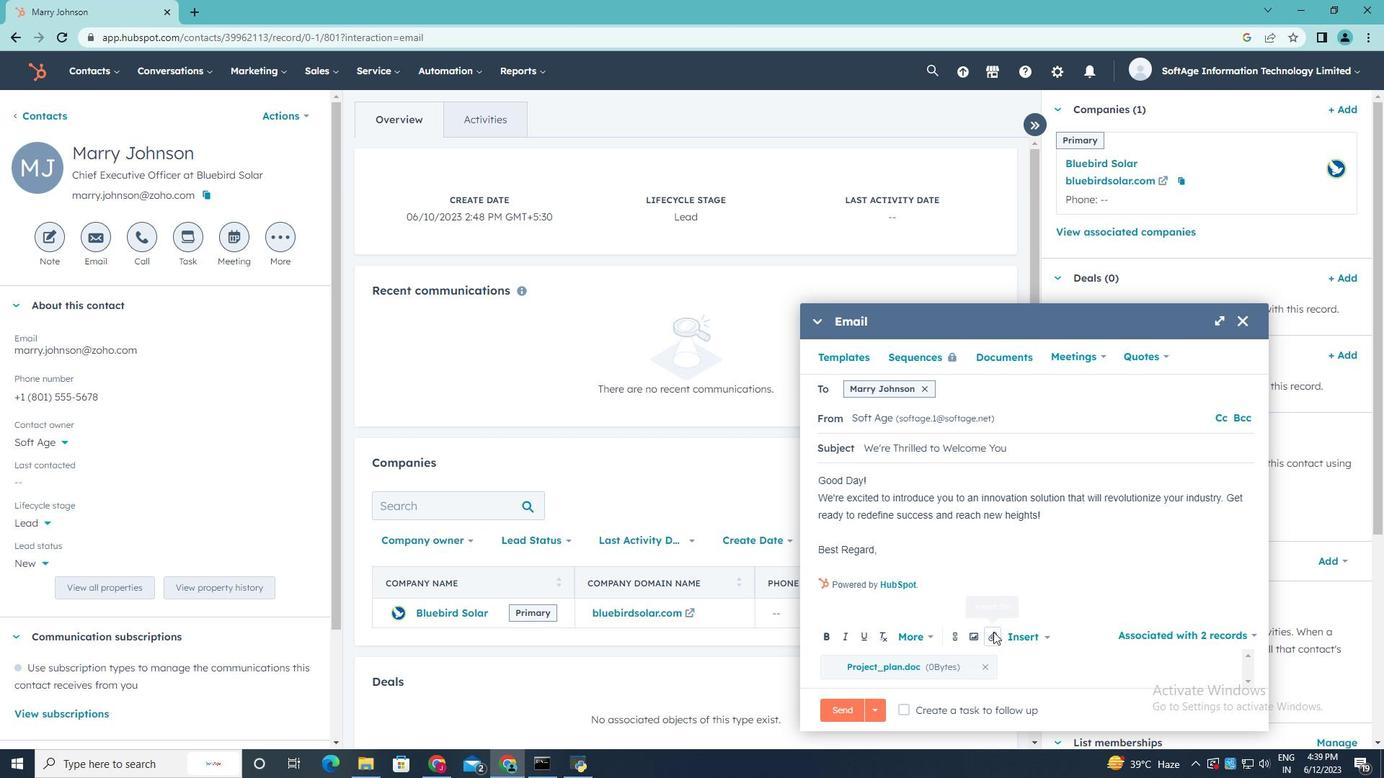 
Action: Mouse moved to (1027, 594)
Screenshot: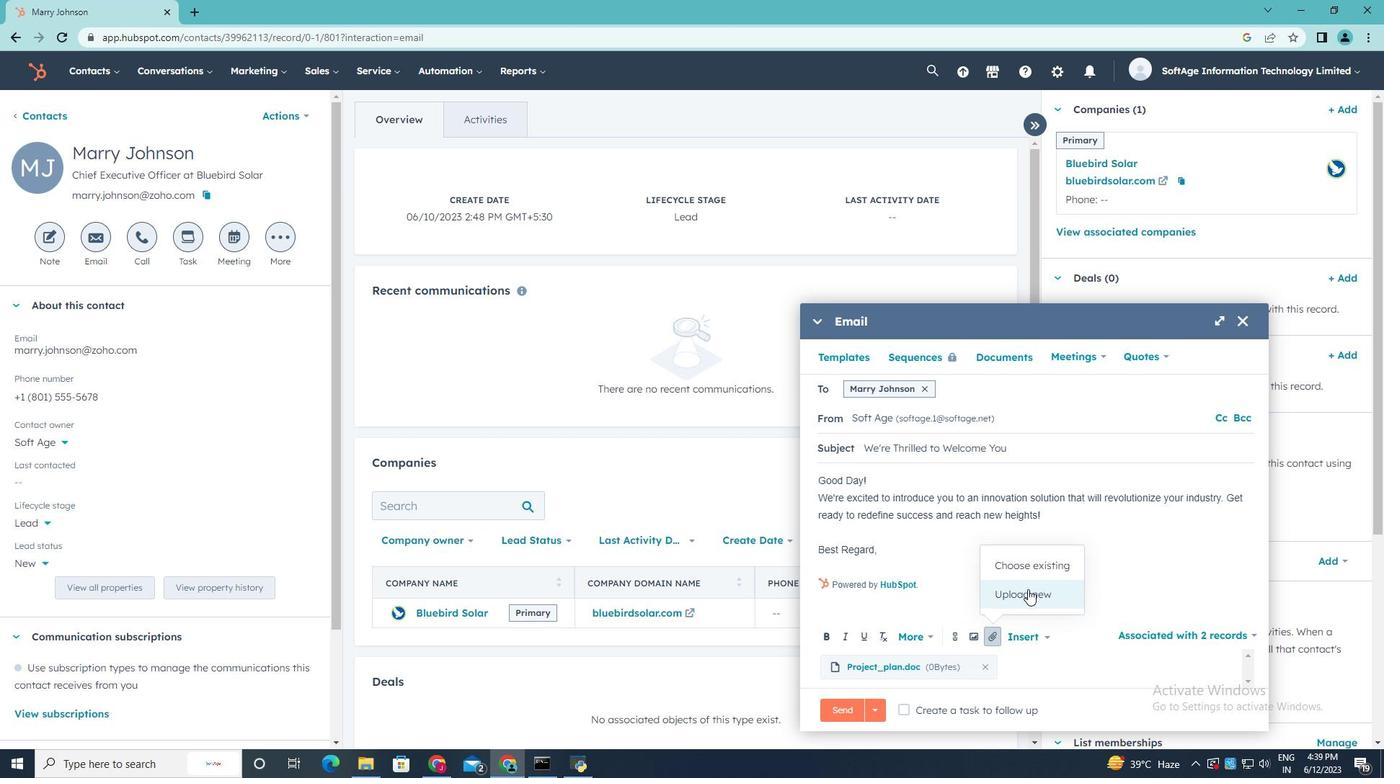 
Action: Mouse pressed left at (1027, 594)
Screenshot: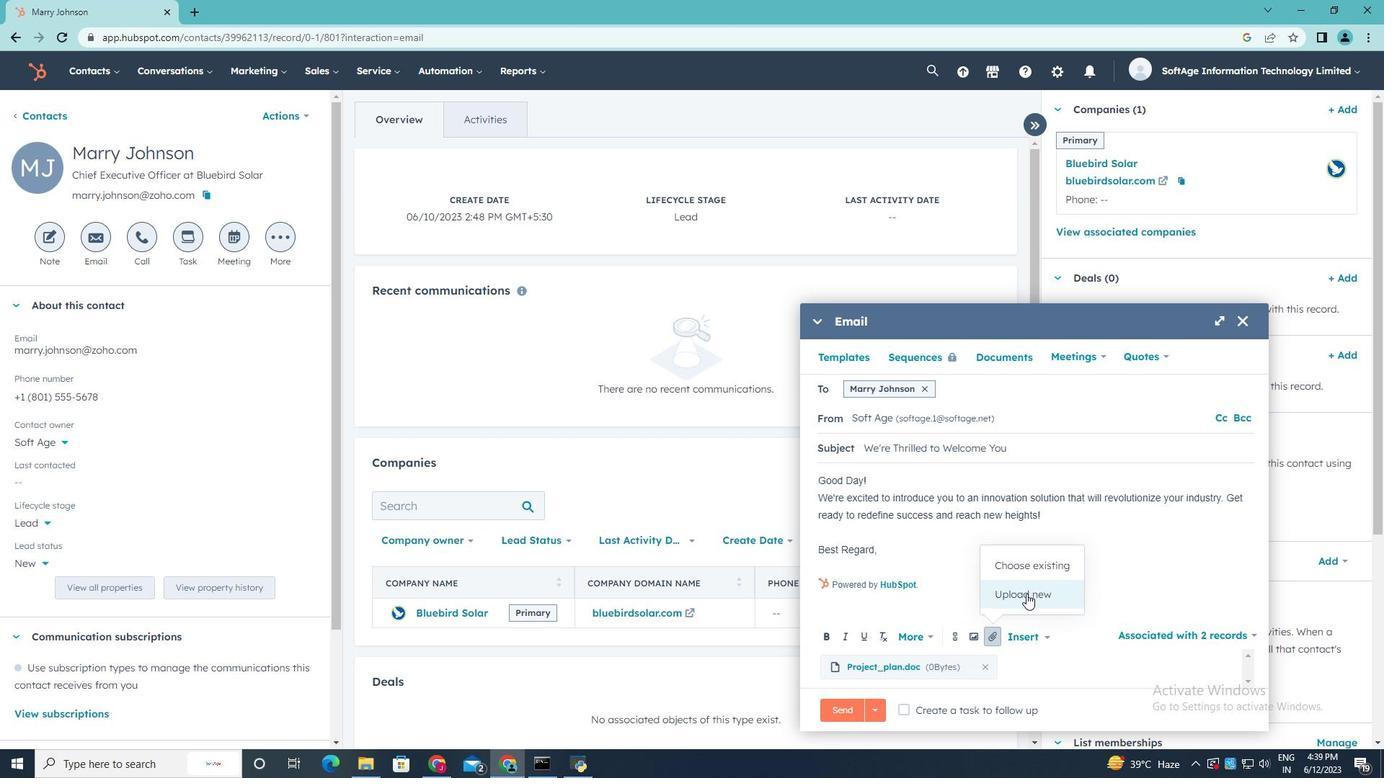 
Action: Mouse moved to (351, 134)
Screenshot: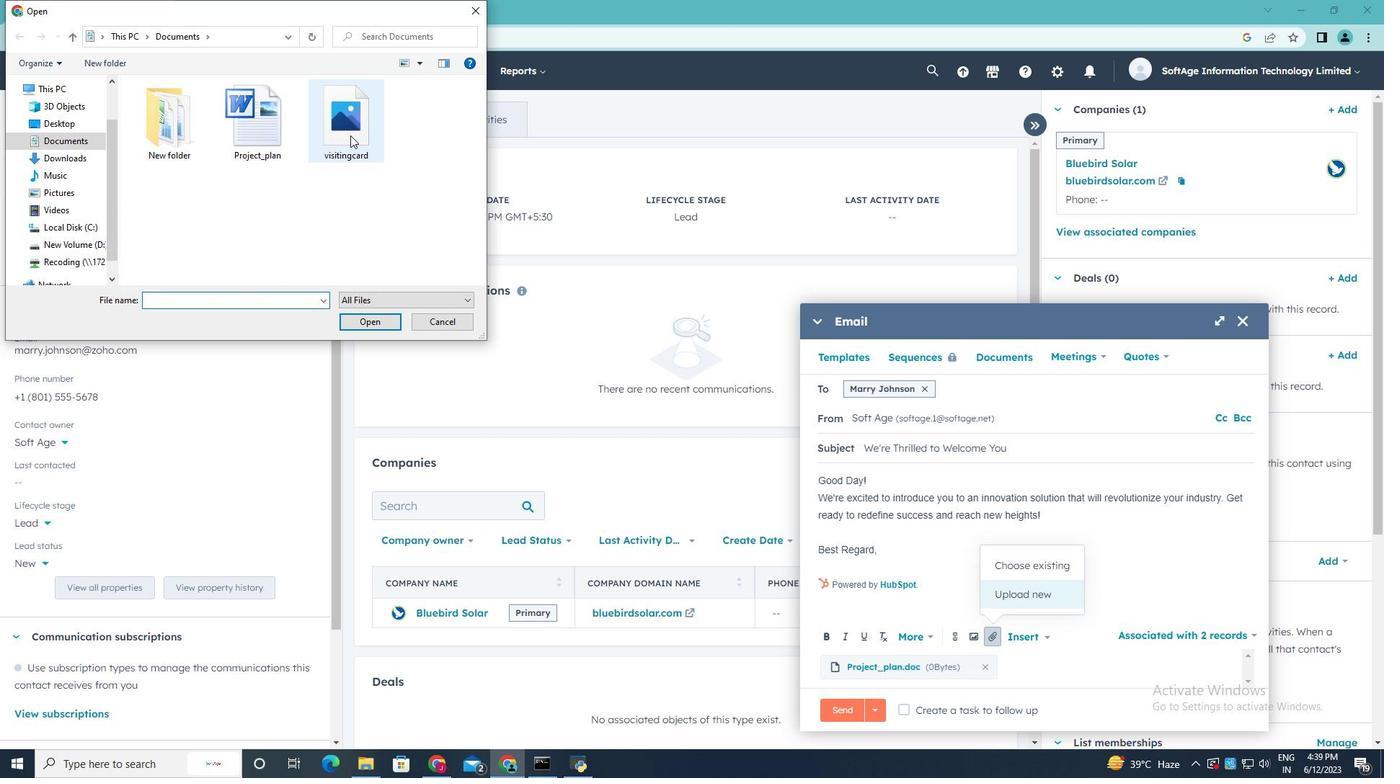 
Action: Mouse pressed left at (351, 134)
Screenshot: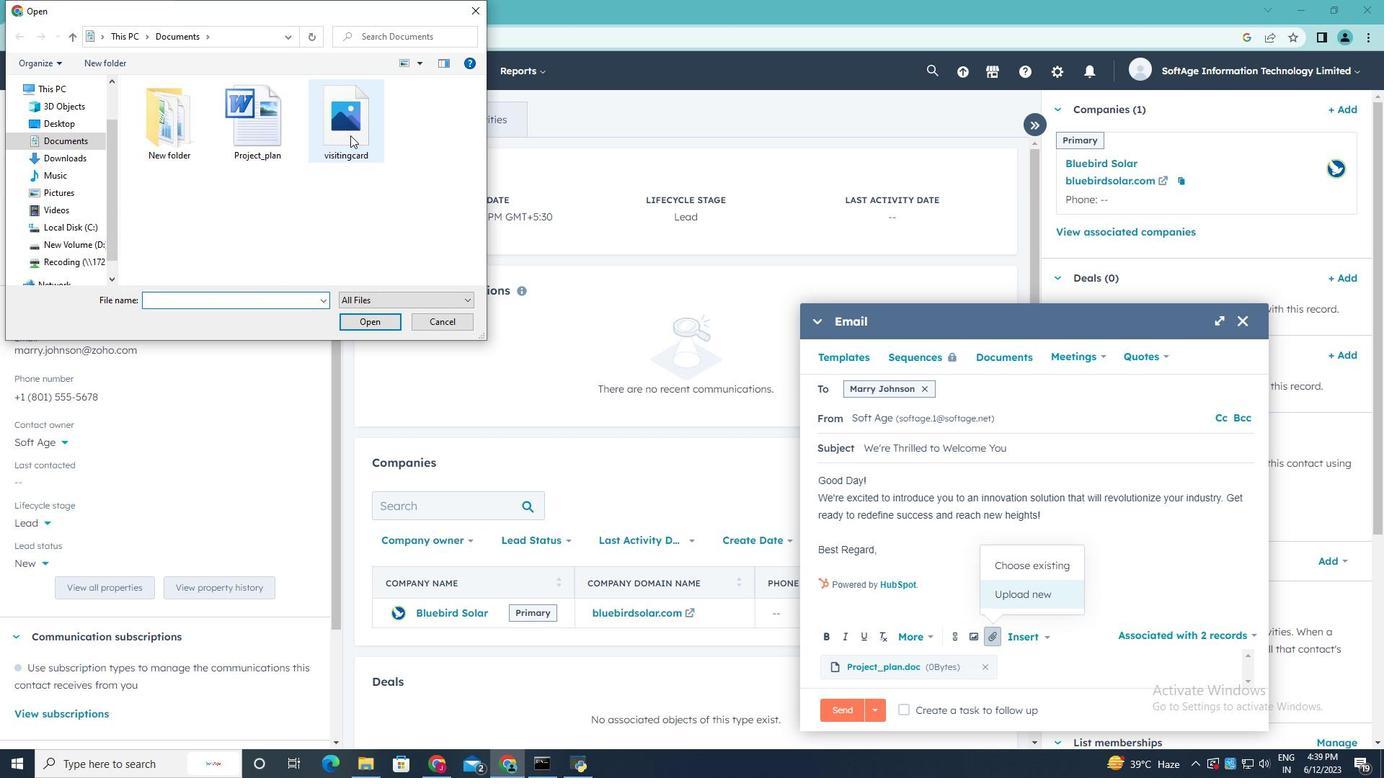 
Action: Mouse moved to (369, 321)
Screenshot: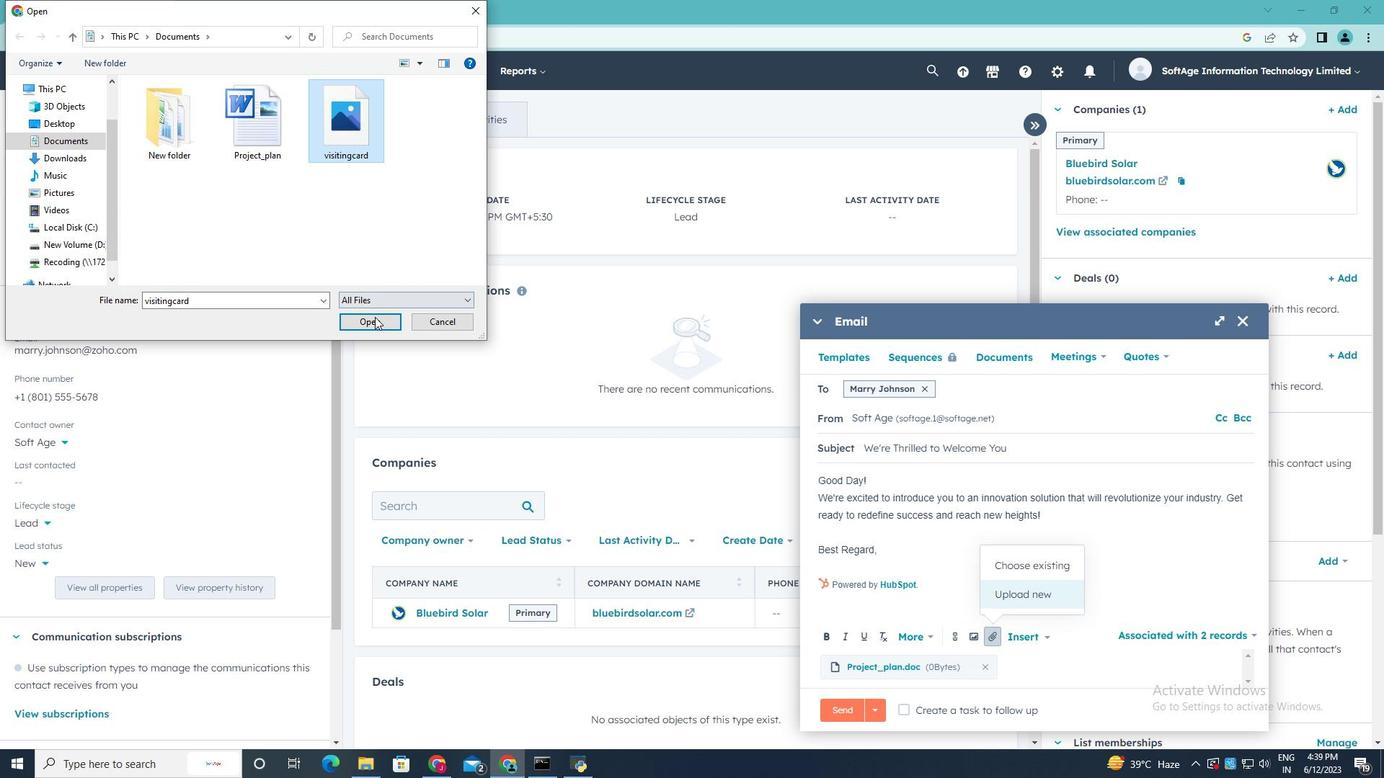 
Action: Mouse pressed left at (369, 321)
Screenshot: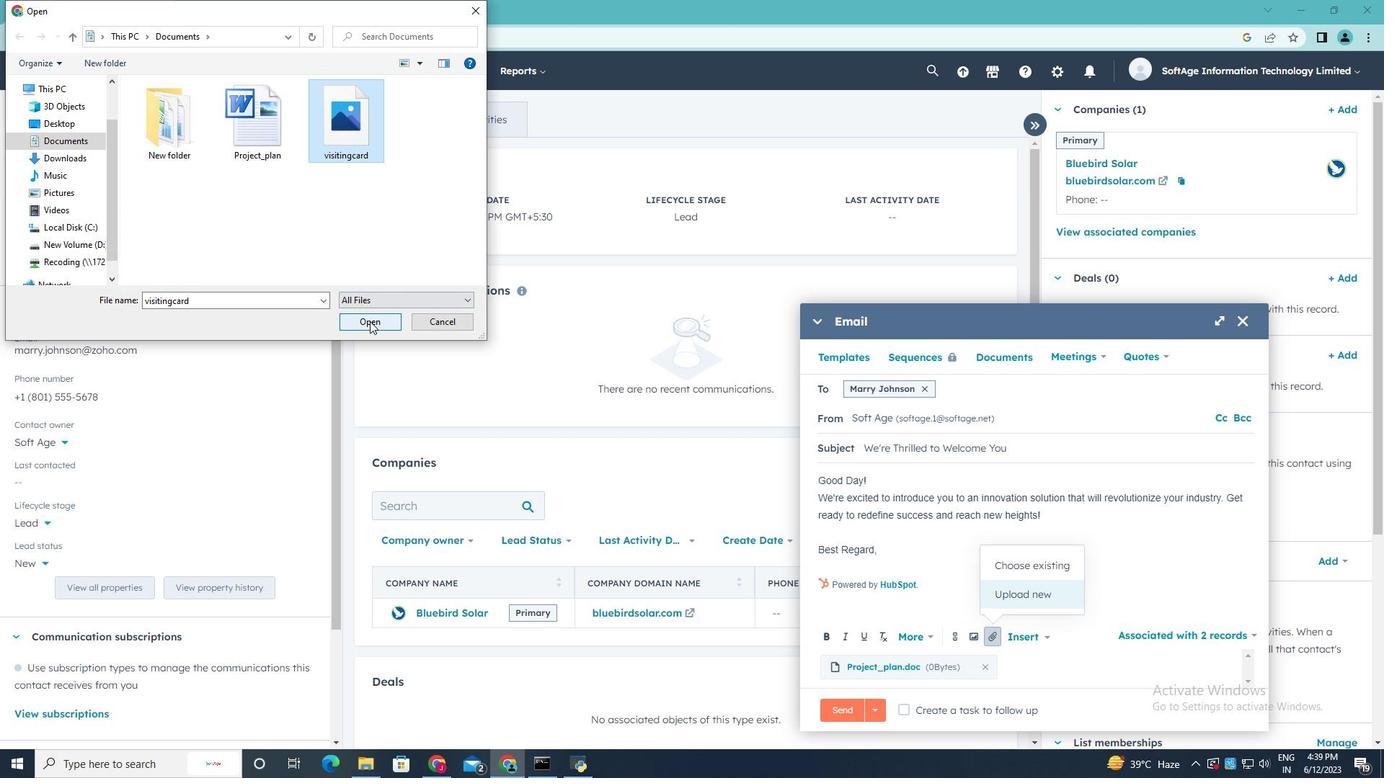 
Action: Mouse moved to (886, 553)
Screenshot: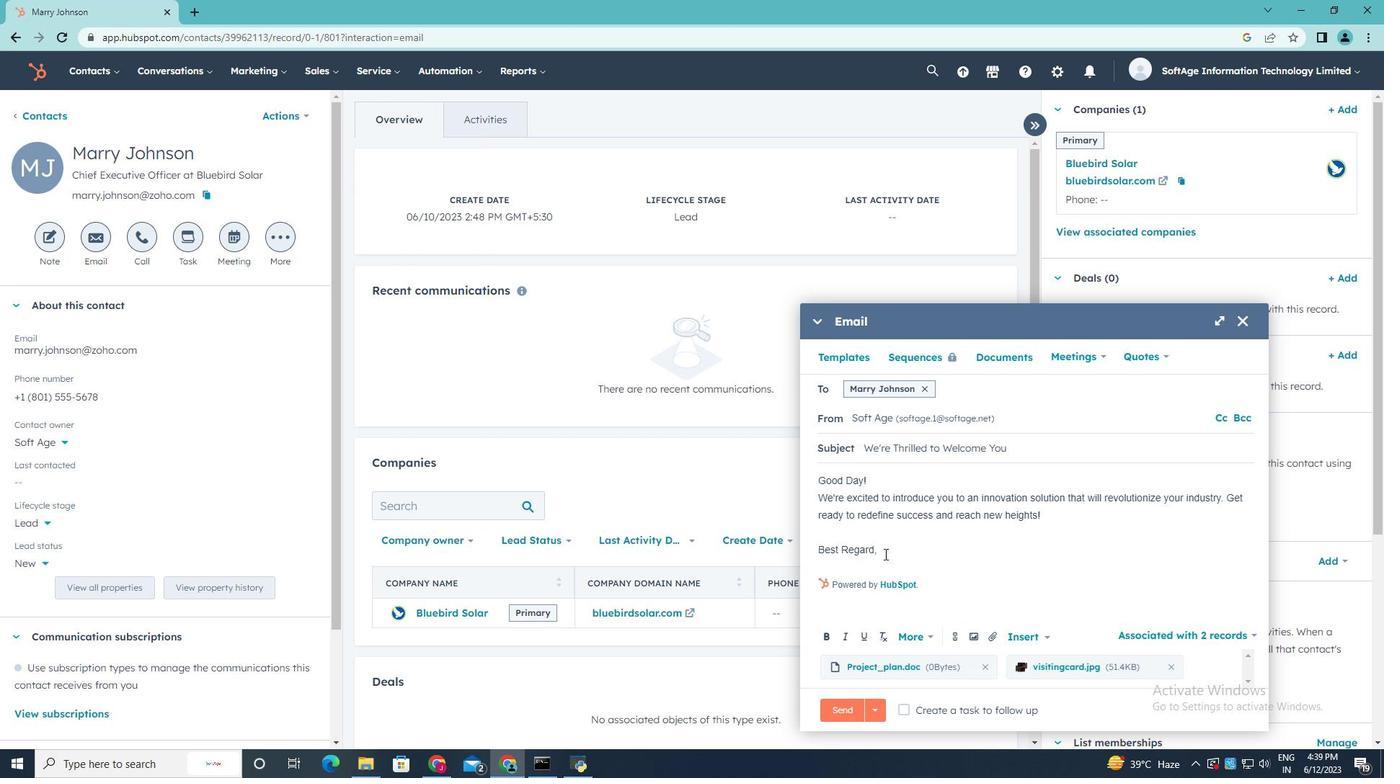 
Action: Mouse pressed left at (886, 553)
Screenshot: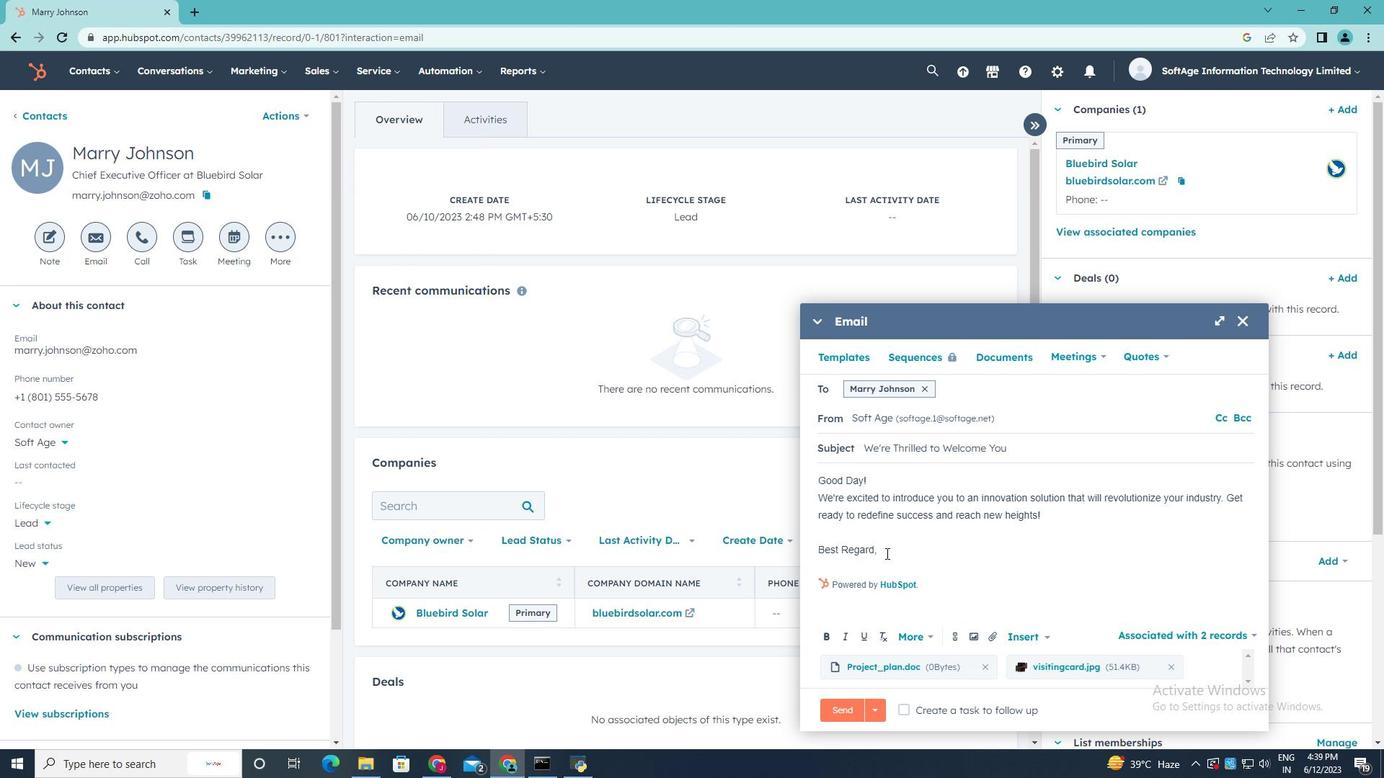 
Action: Mouse moved to (884, 556)
Screenshot: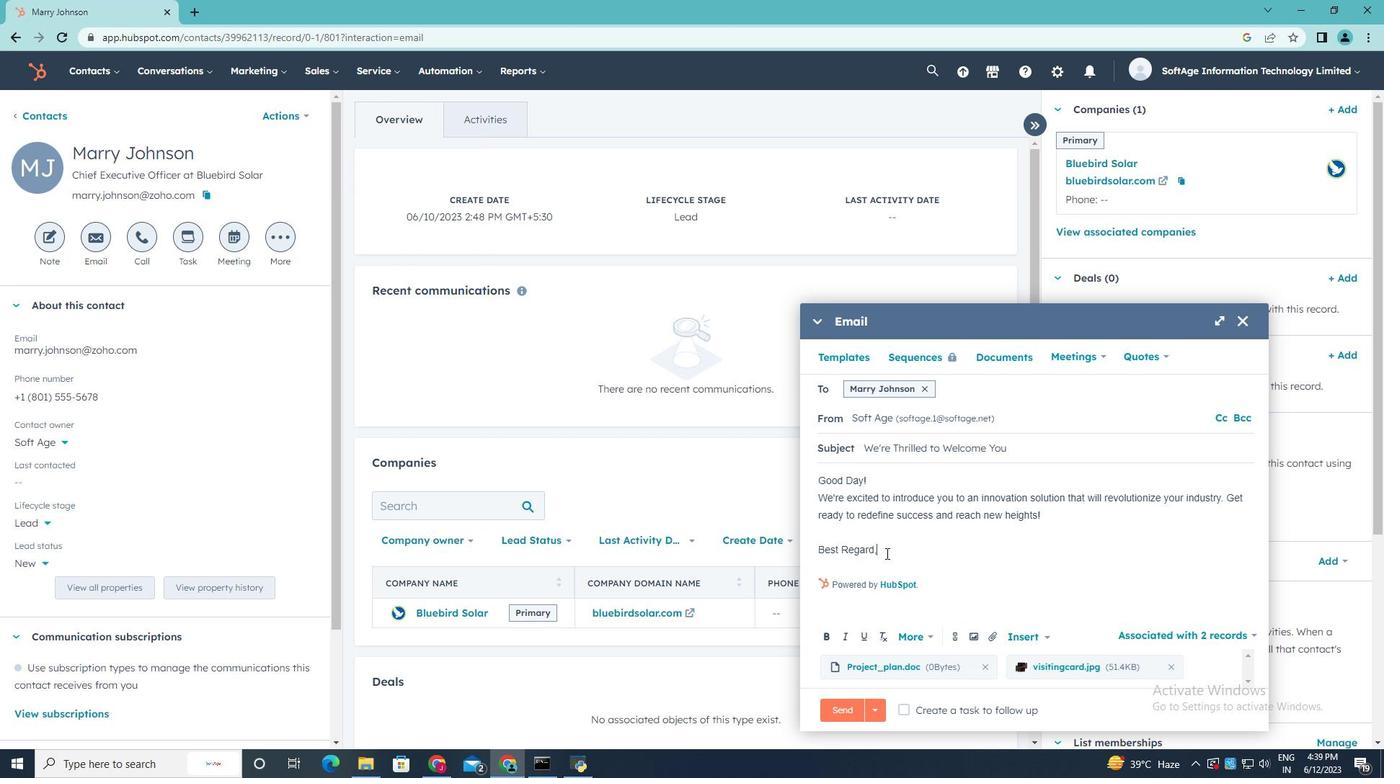 
Action: Key pressed <Key.enter>
Screenshot: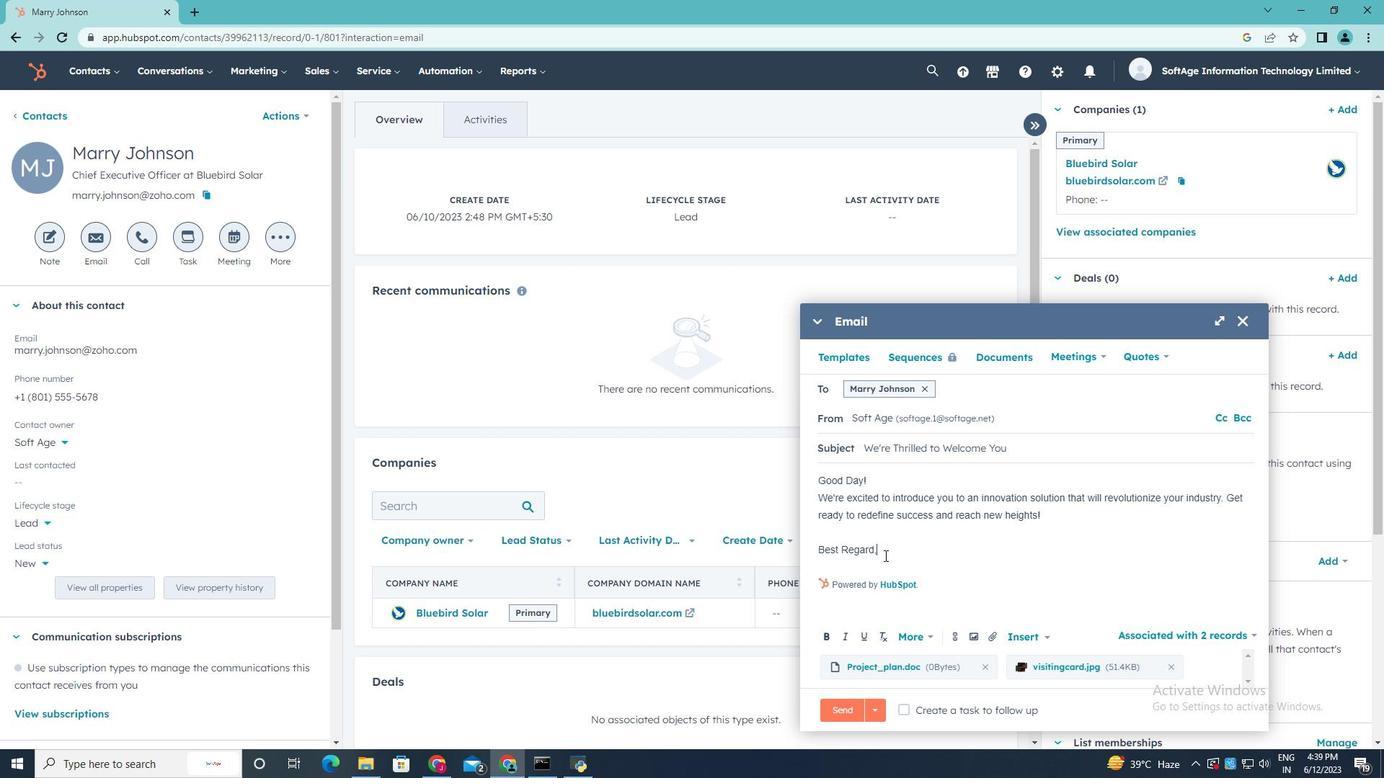
Action: Mouse moved to (956, 633)
Screenshot: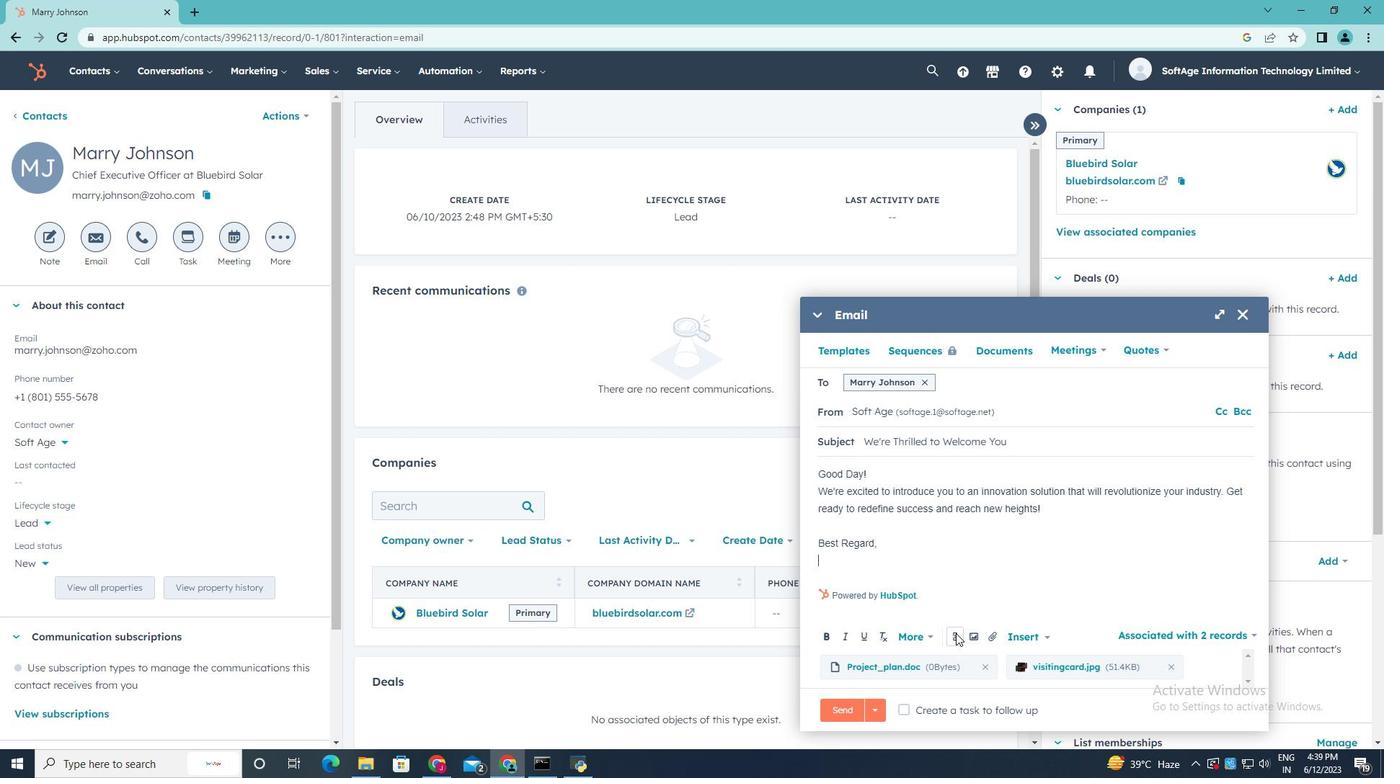 
Action: Mouse pressed left at (956, 633)
Screenshot: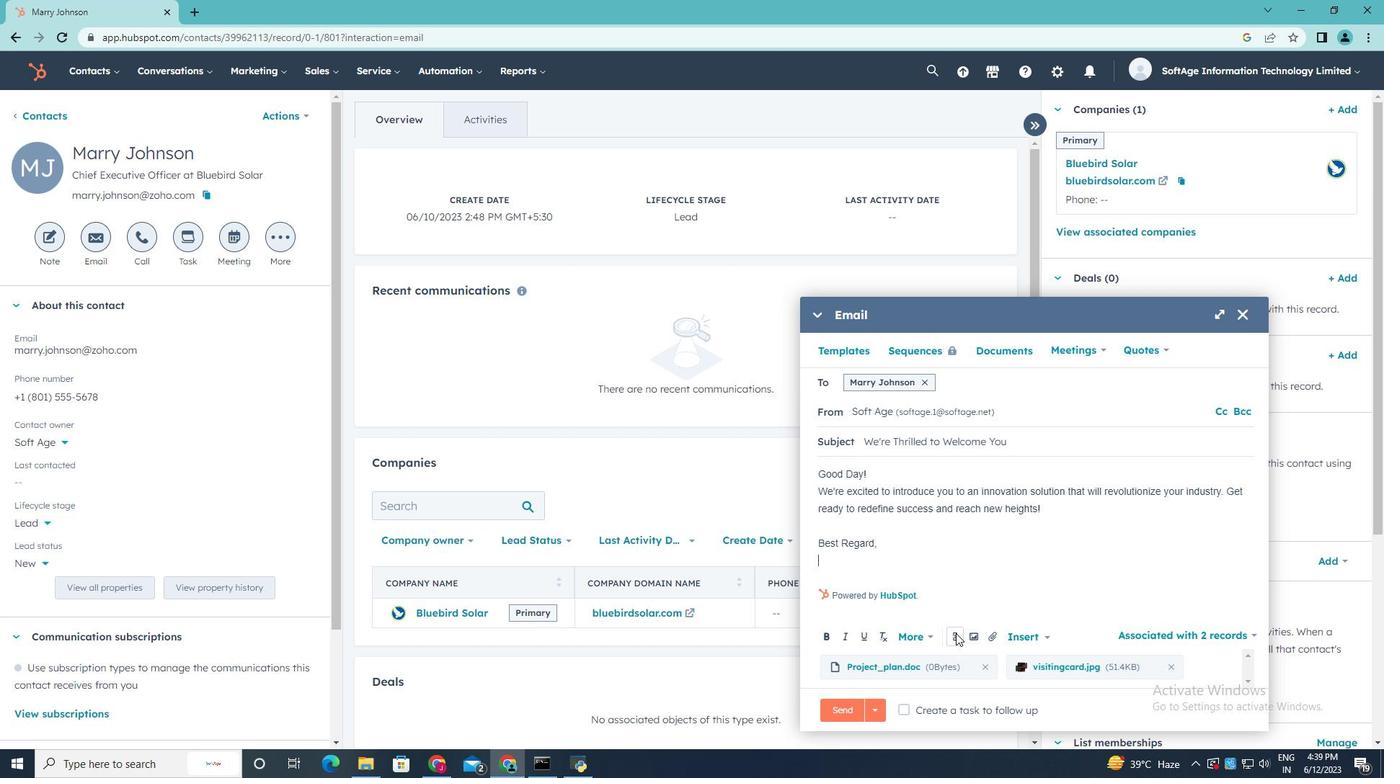
Action: Mouse moved to (988, 473)
Screenshot: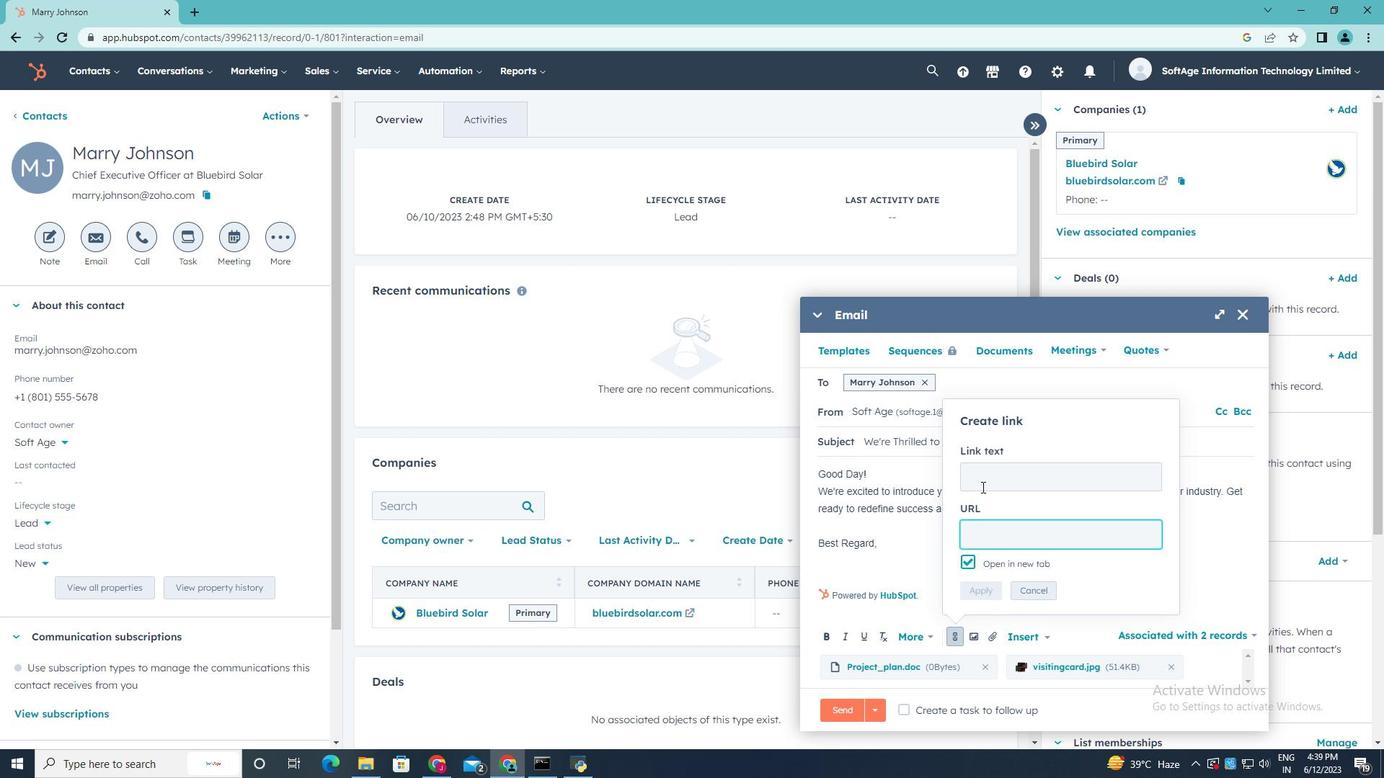 
Action: Mouse pressed left at (988, 473)
Screenshot: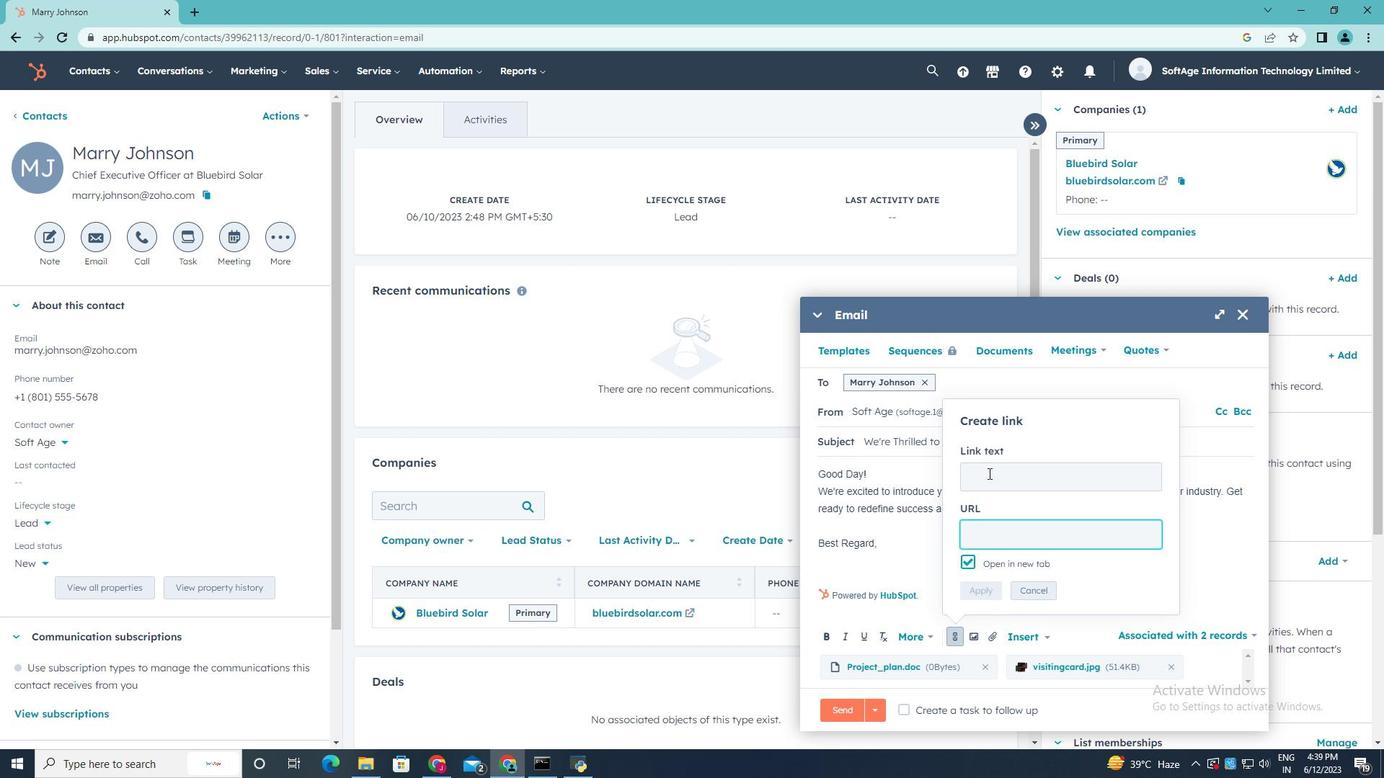 
Action: Mouse moved to (984, 474)
Screenshot: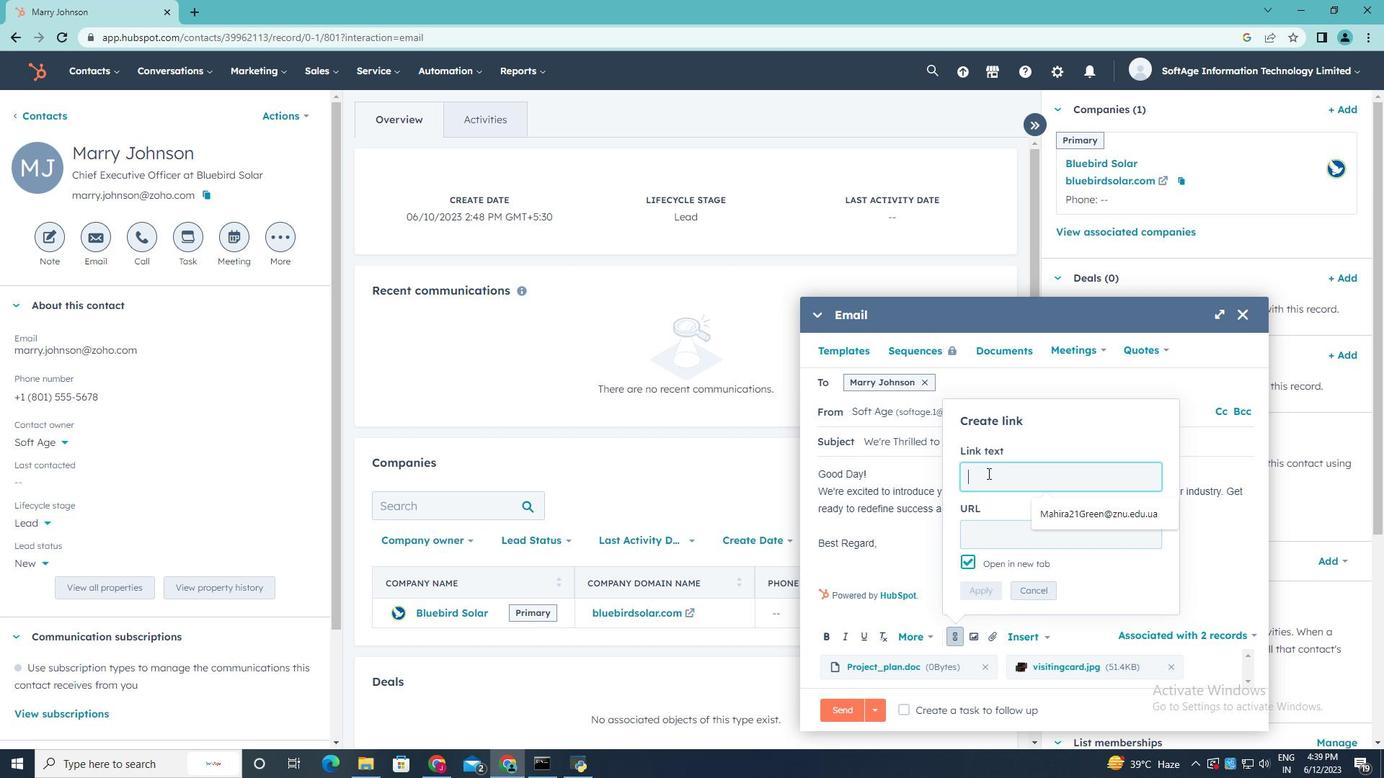 
Action: Key pressed <Key.shift><Key.shift><Key.shift><Key.shift><Key.shift>Ointerest
Screenshot: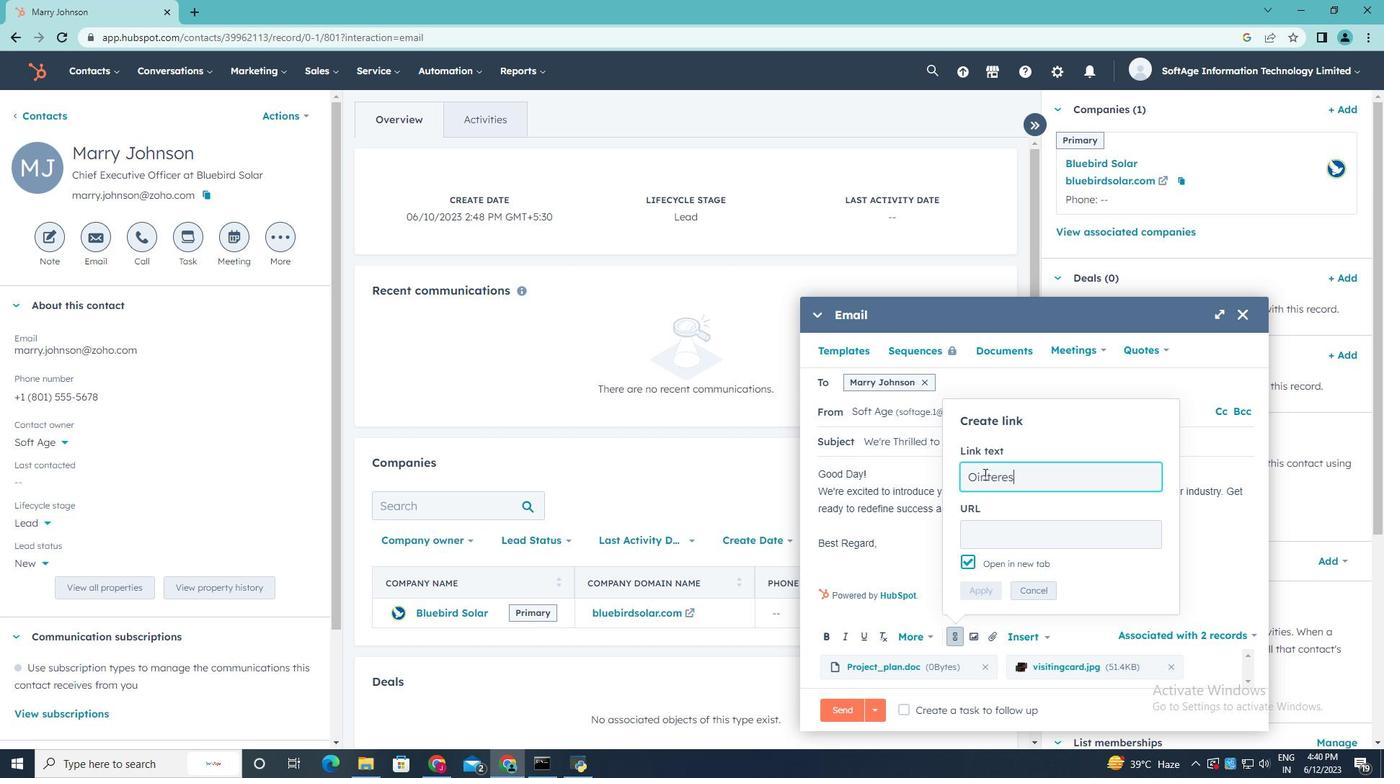 
Action: Mouse moved to (1002, 475)
Screenshot: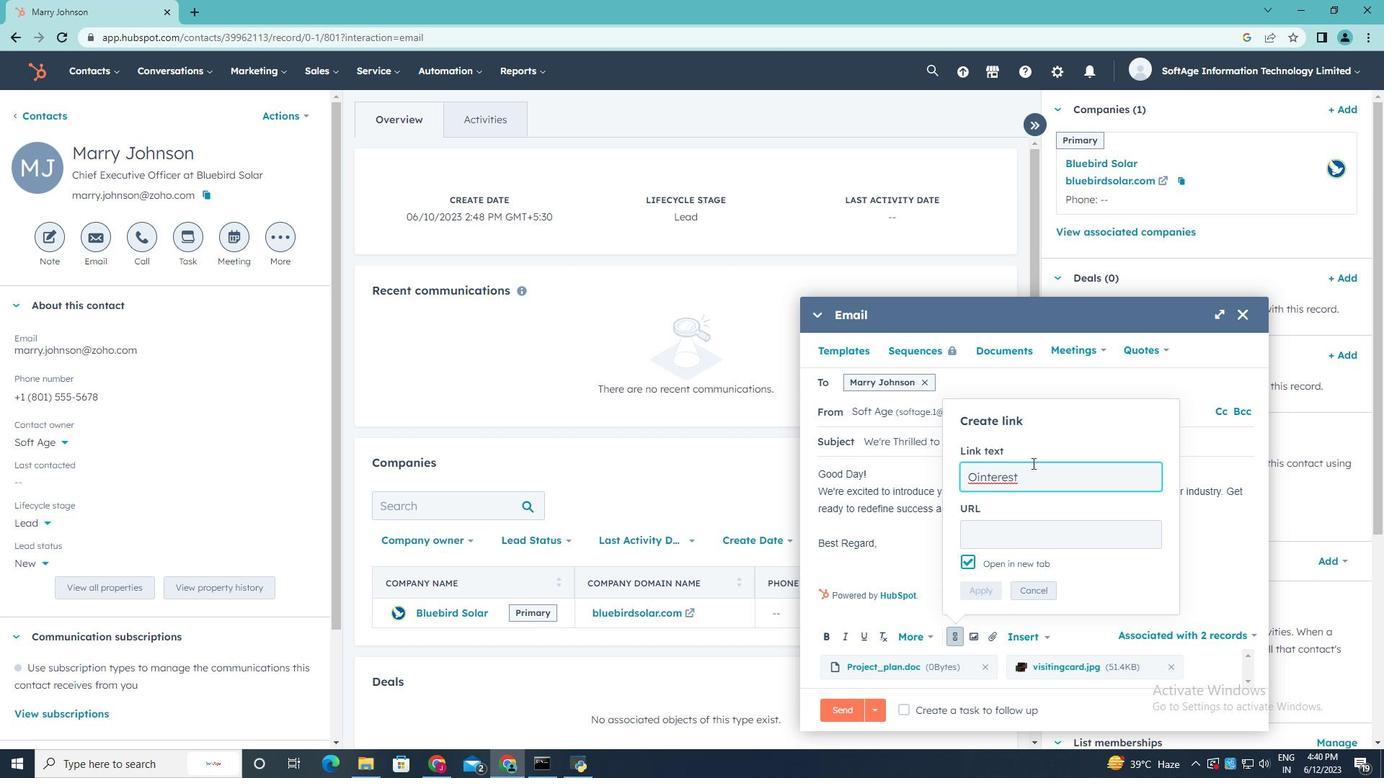 
Action: Key pressed <Key.backspace><Key.backspace><Key.backspace><Key.backspace><Key.backspace><Key.backspace><Key.backspace><Key.backspace><Key.backspace><Key.backspace><Key.backspace><Key.backspace><Key.backspace><Key.backspace><Key.backspace><Key.backspace><Key.backspace><Key.backspace><Key.shift><Key.shift><Key.shift>Pinterest
Screenshot: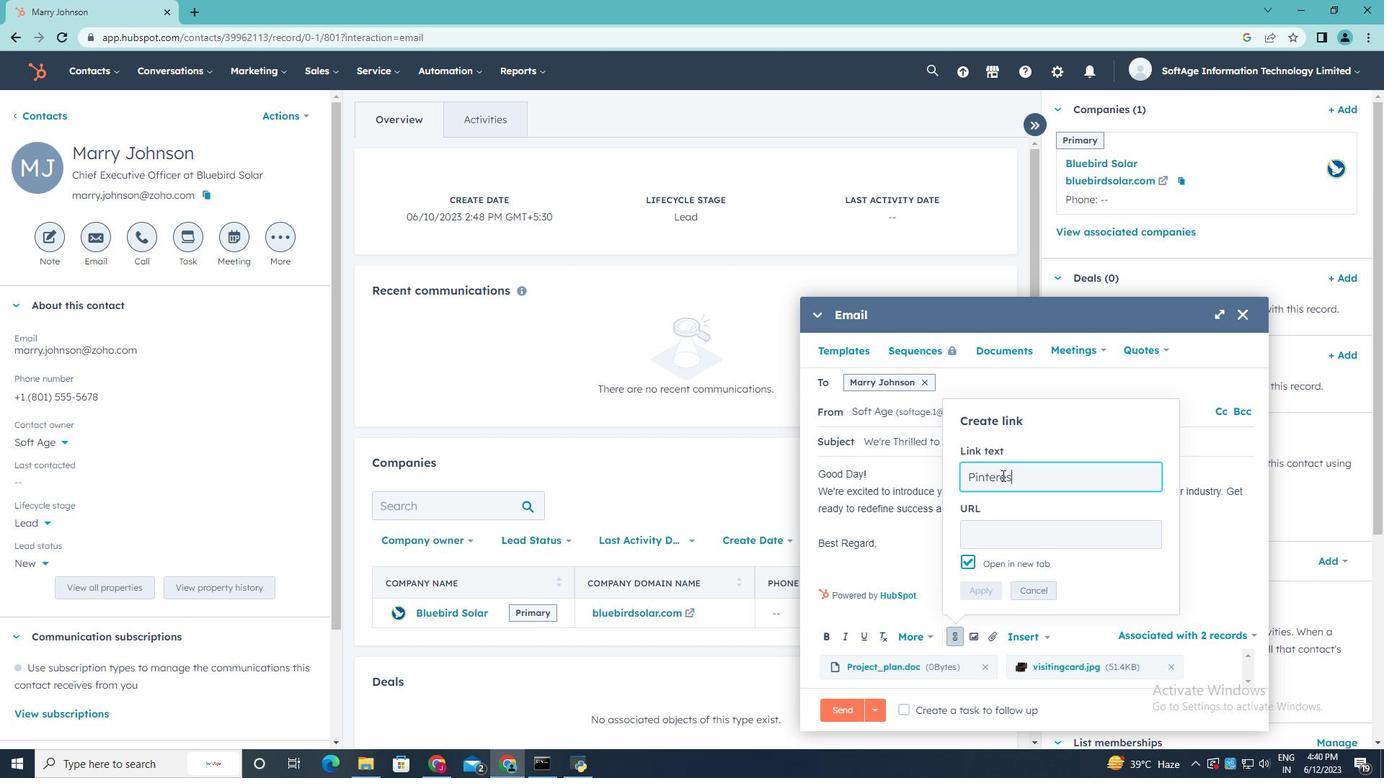 
Action: Mouse moved to (992, 531)
Screenshot: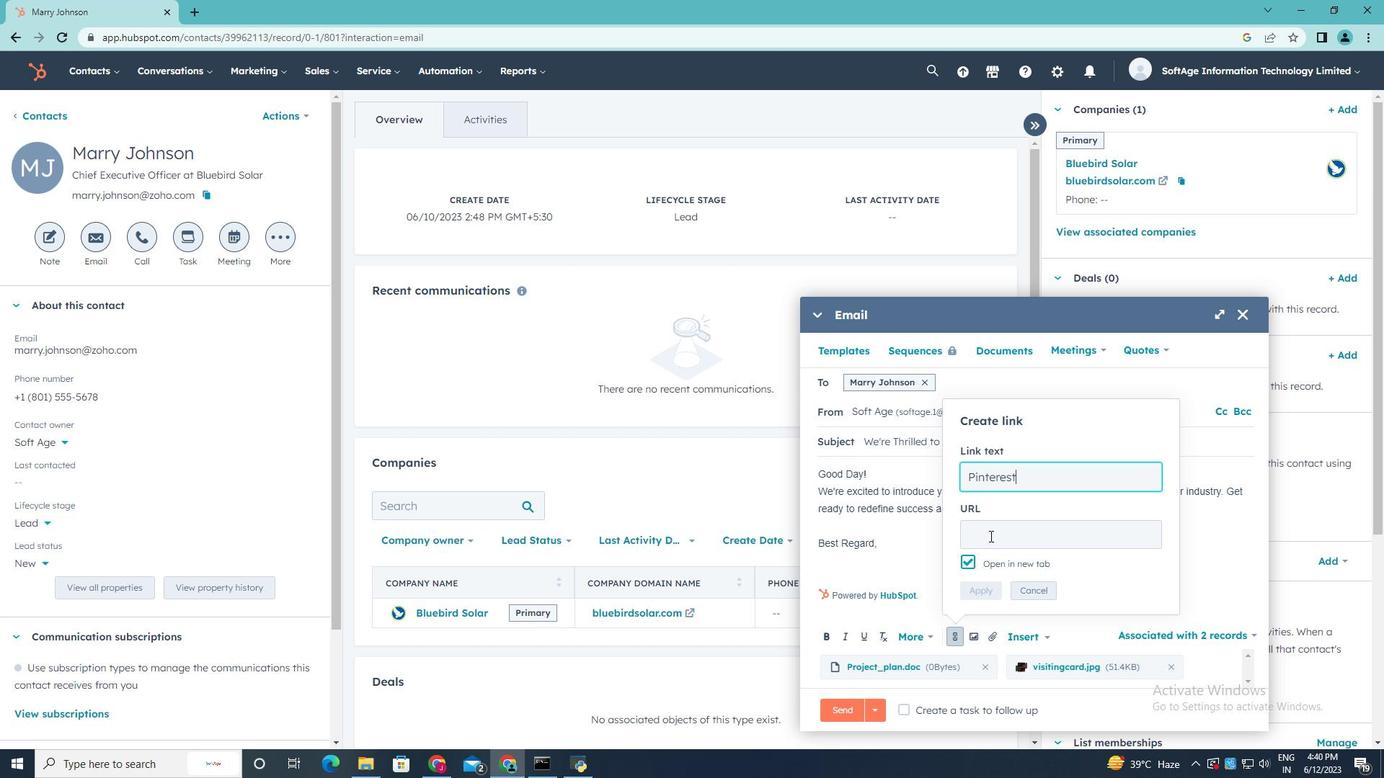 
Action: Mouse pressed left at (992, 531)
Screenshot: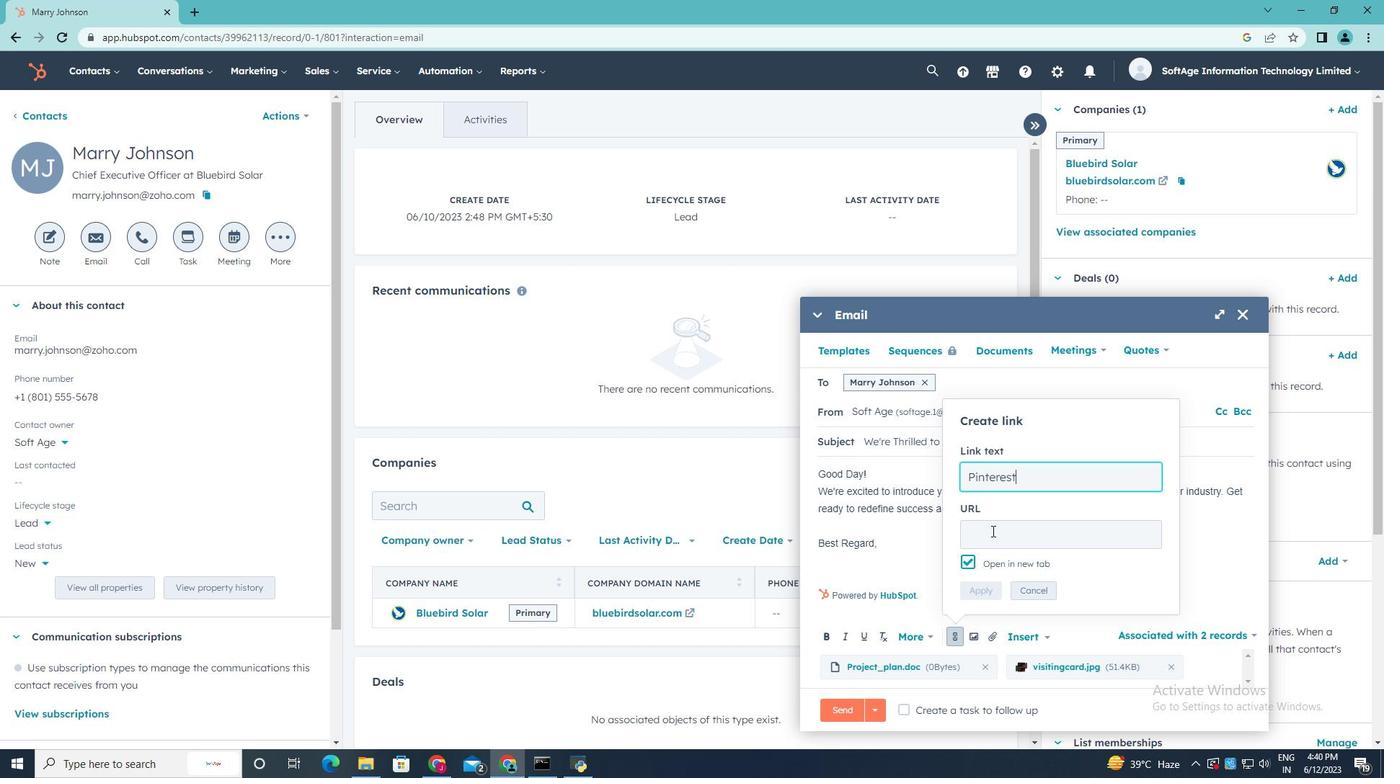 
Action: Mouse moved to (990, 532)
Screenshot: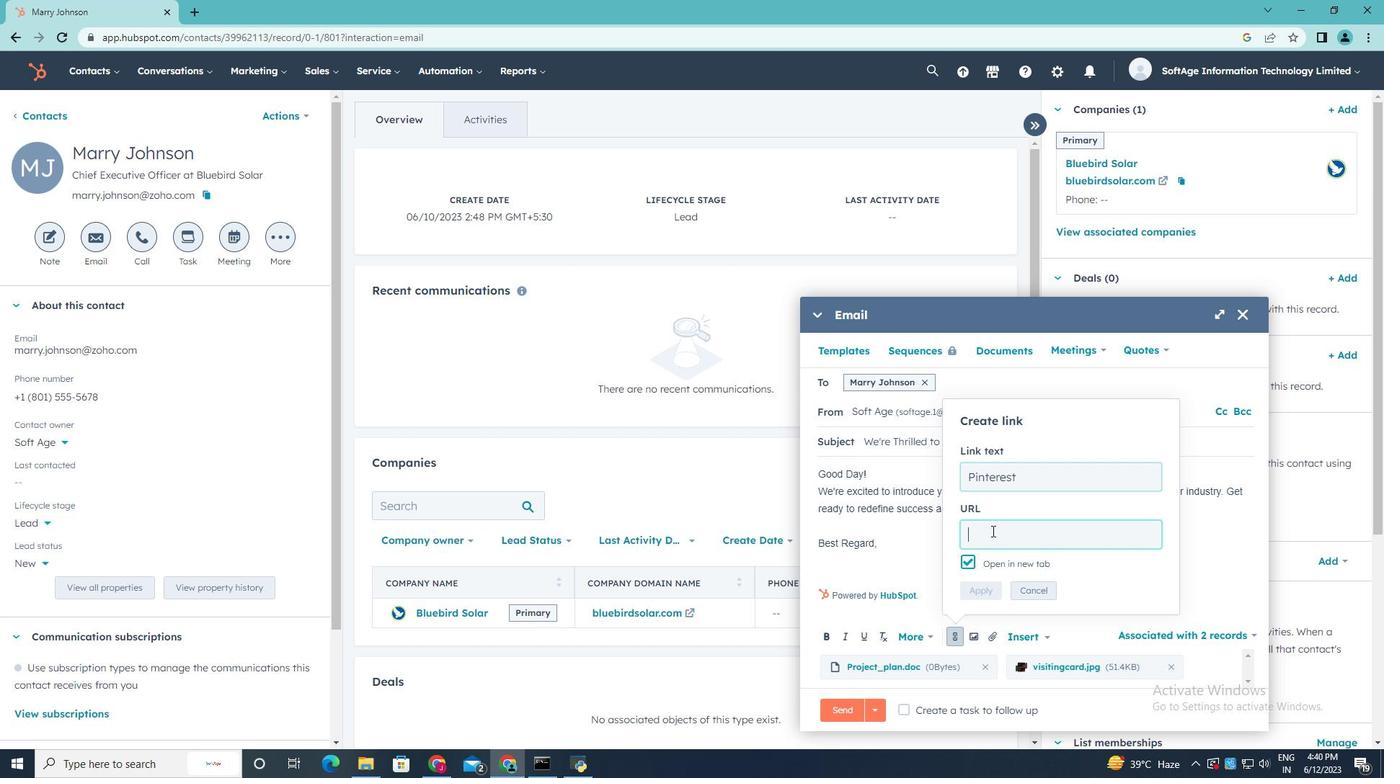 
Action: Key pressed <Key.shift>in.pinterest.com
Screenshot: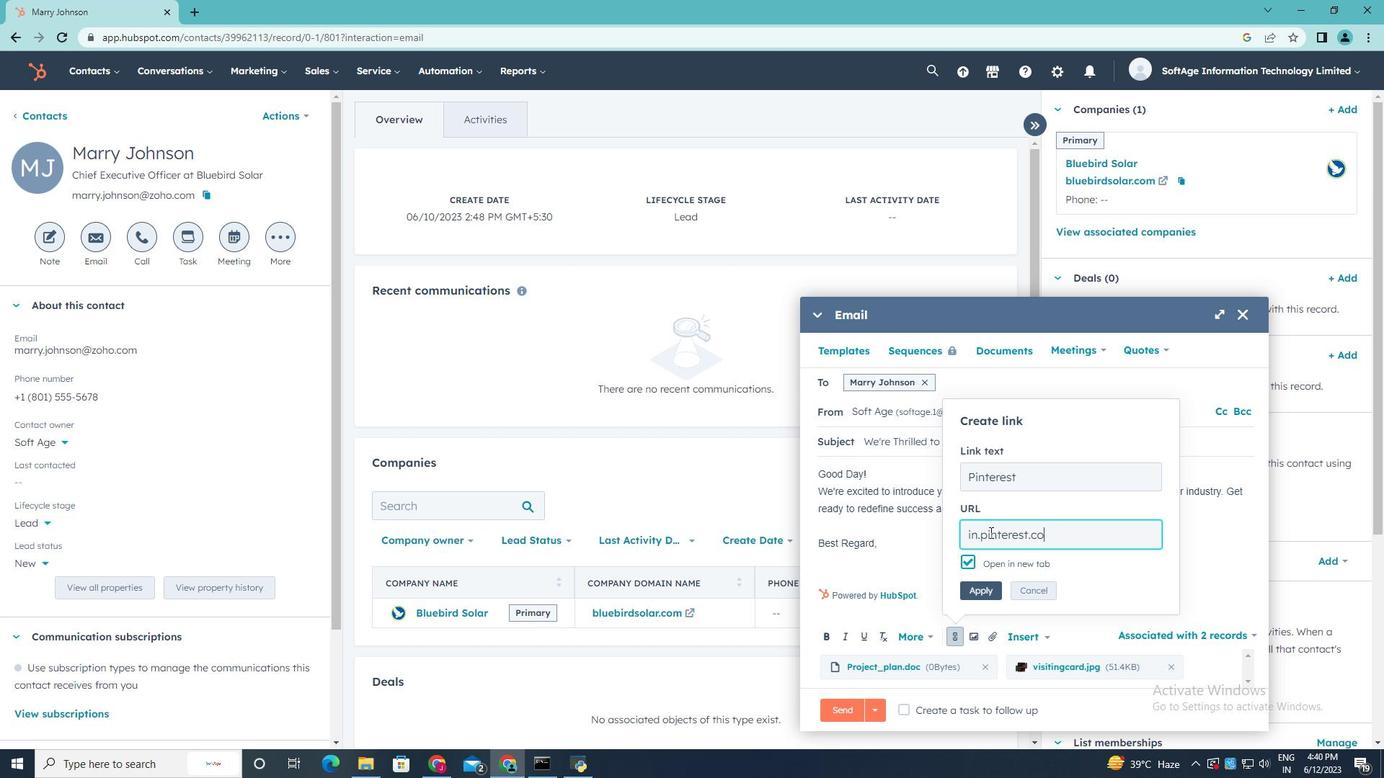
Action: Mouse moved to (980, 592)
Screenshot: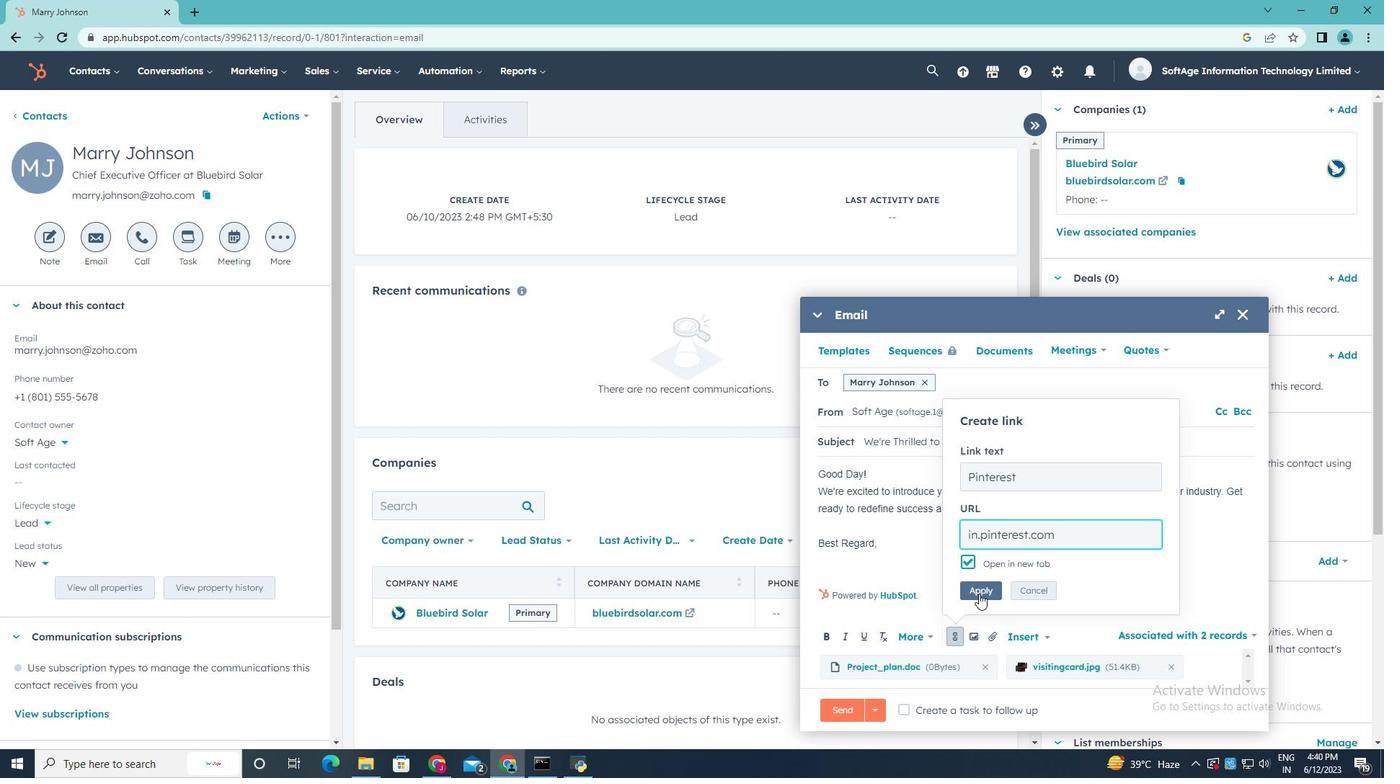 
Action: Mouse pressed left at (980, 592)
Screenshot: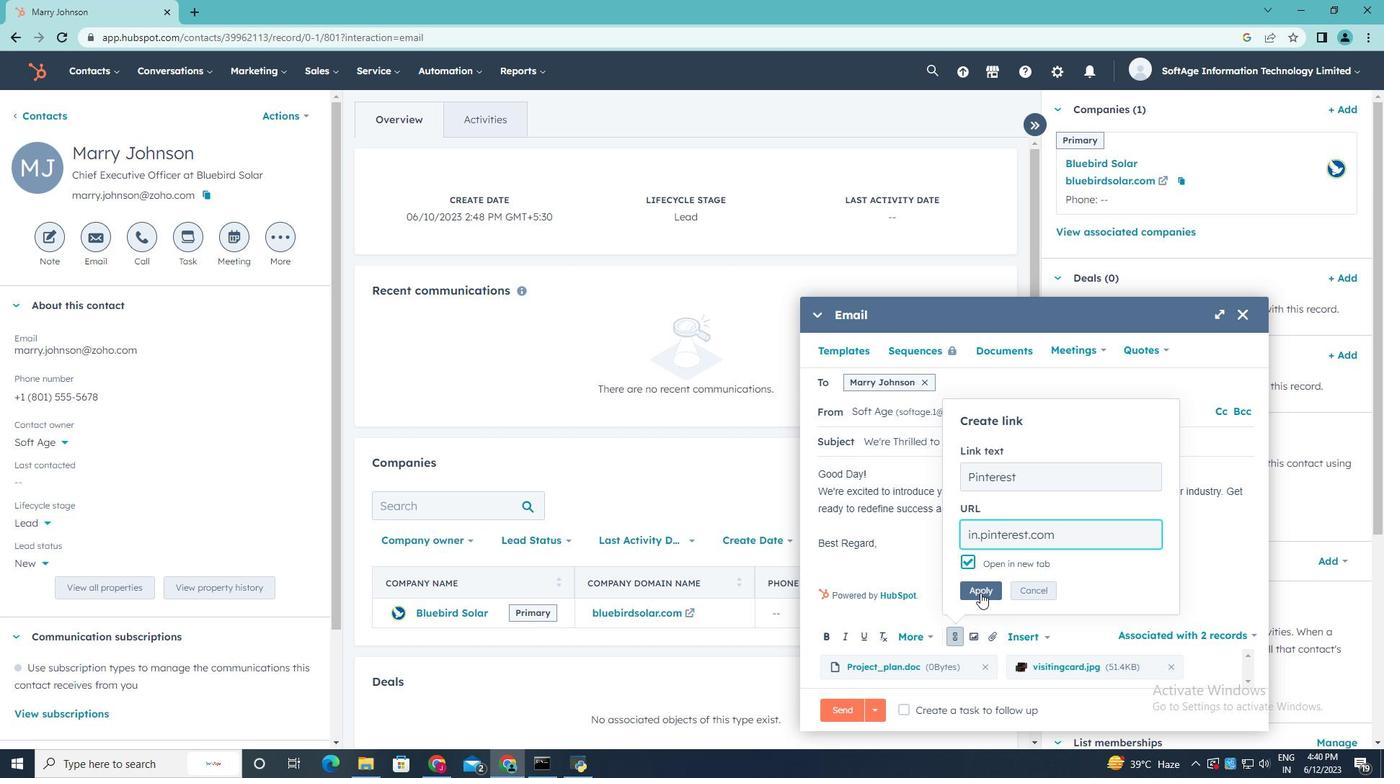 
Action: Mouse moved to (904, 708)
Screenshot: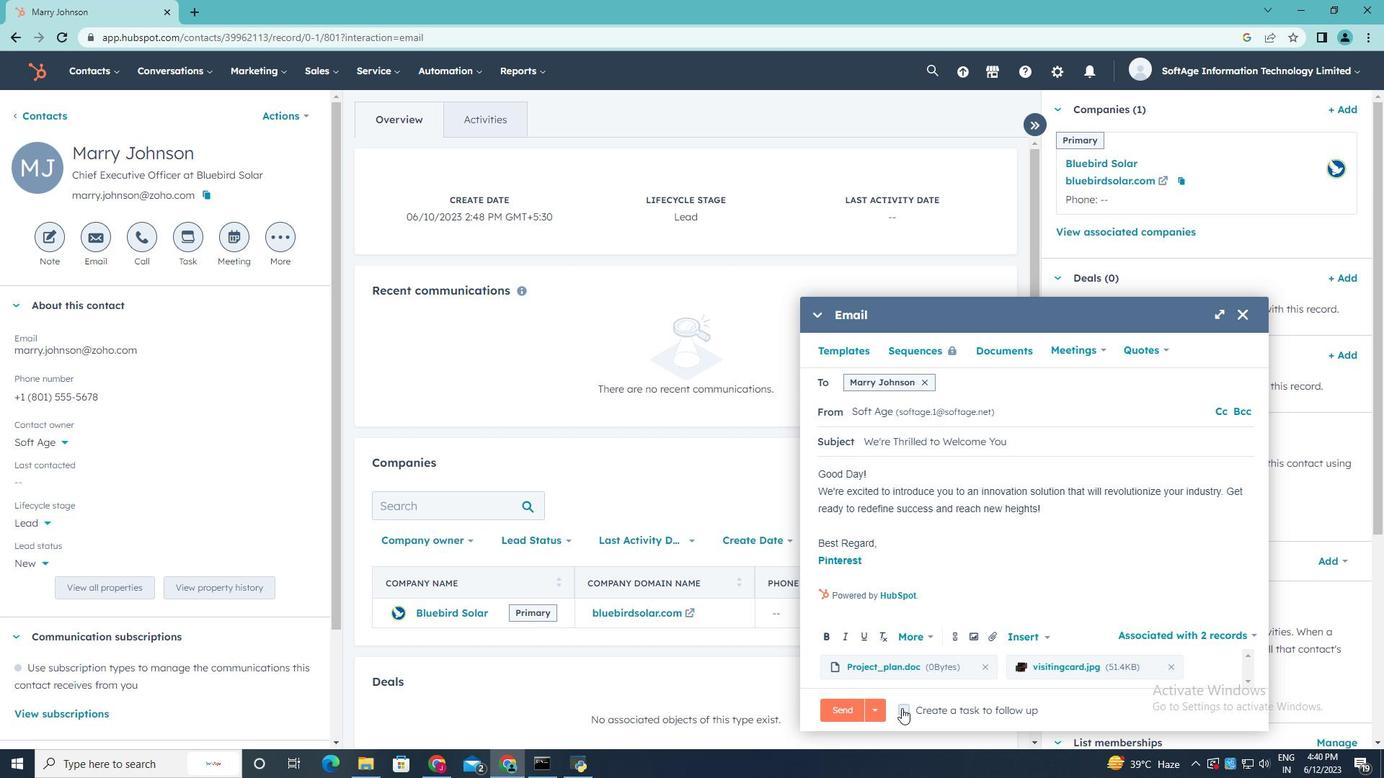 
Action: Mouse pressed left at (904, 708)
Screenshot: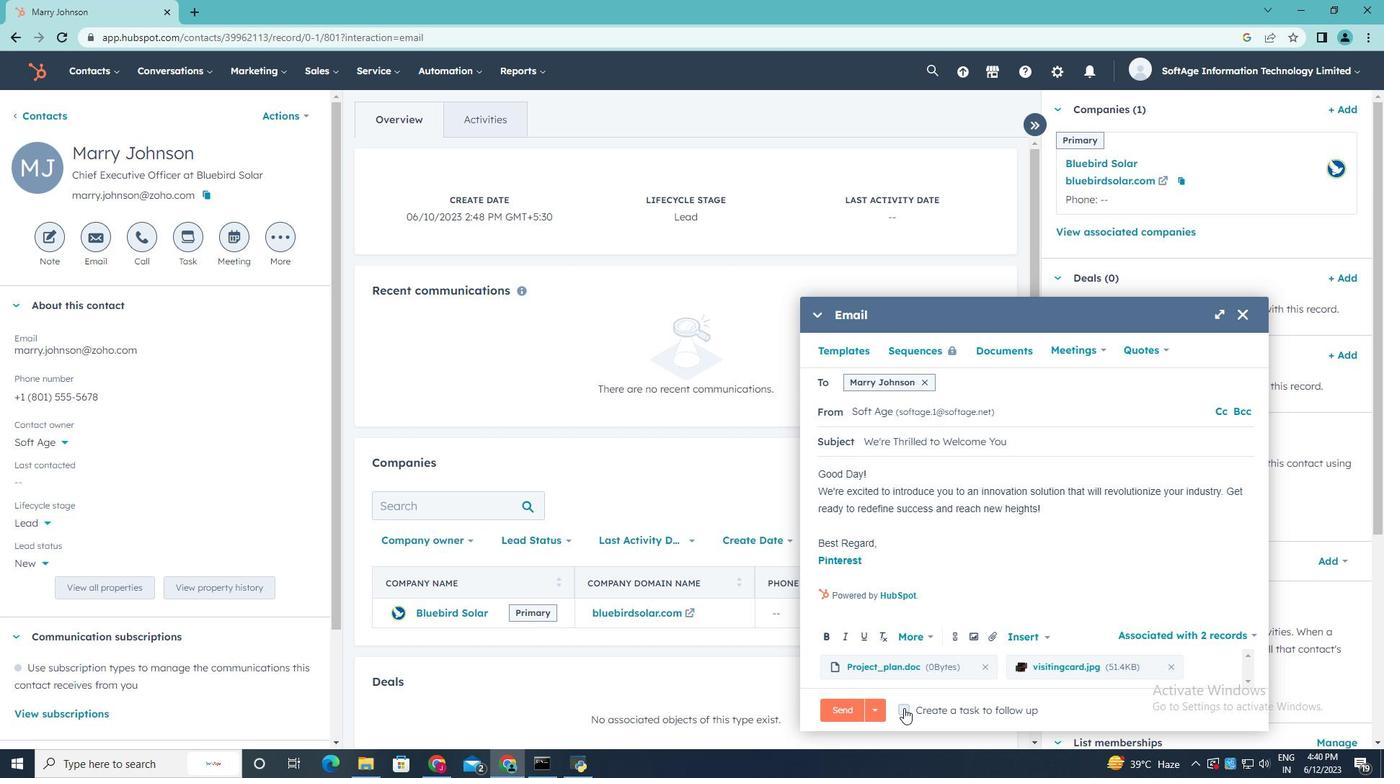 
Action: Mouse moved to (1200, 710)
Screenshot: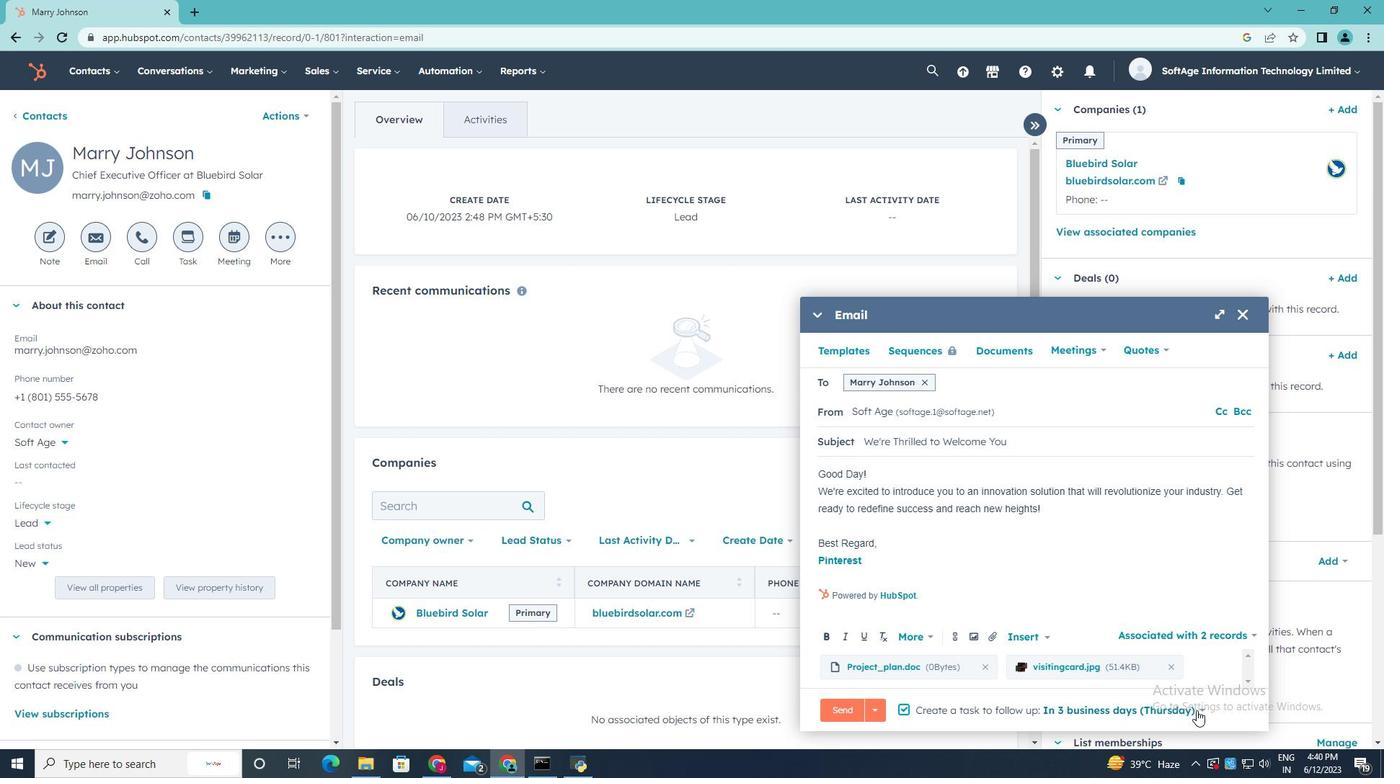 
Action: Mouse pressed left at (1200, 710)
Screenshot: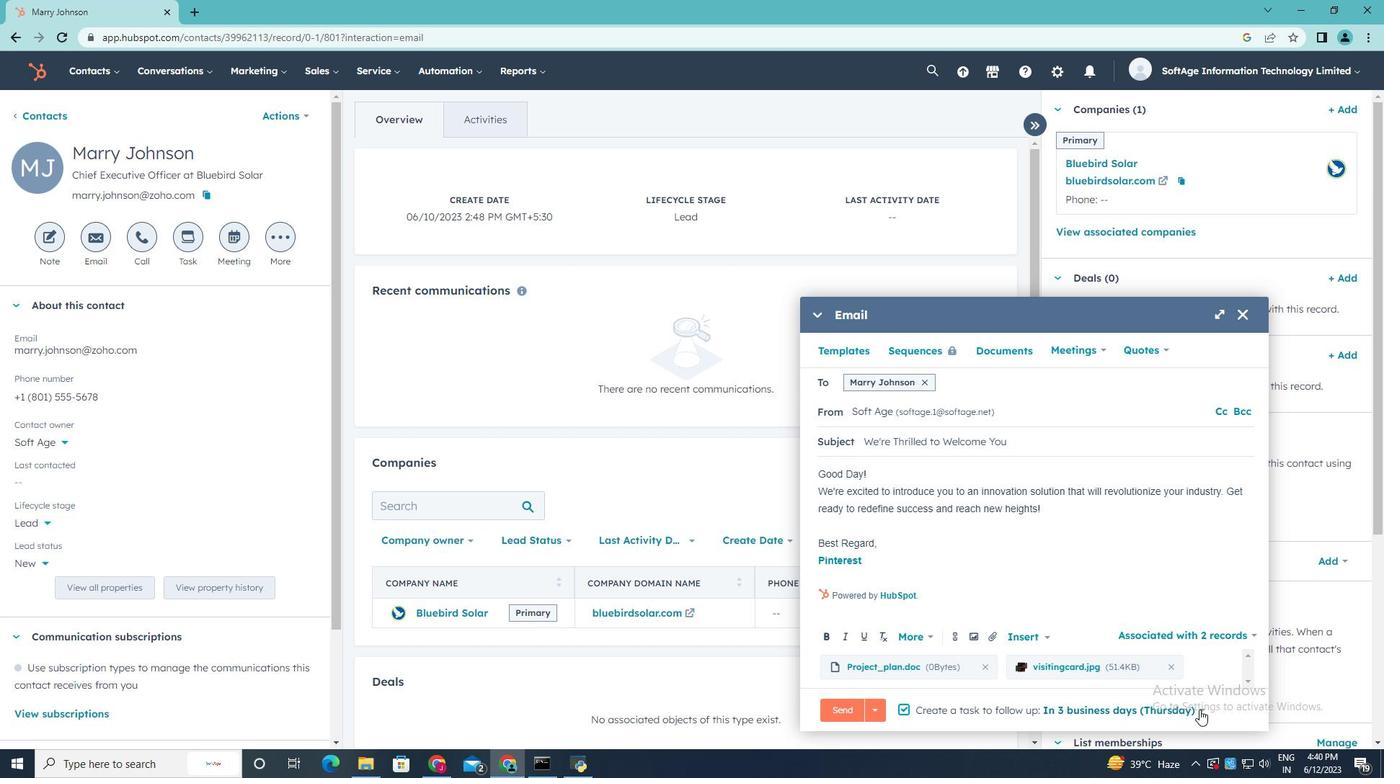 
Action: Mouse moved to (1150, 624)
Screenshot: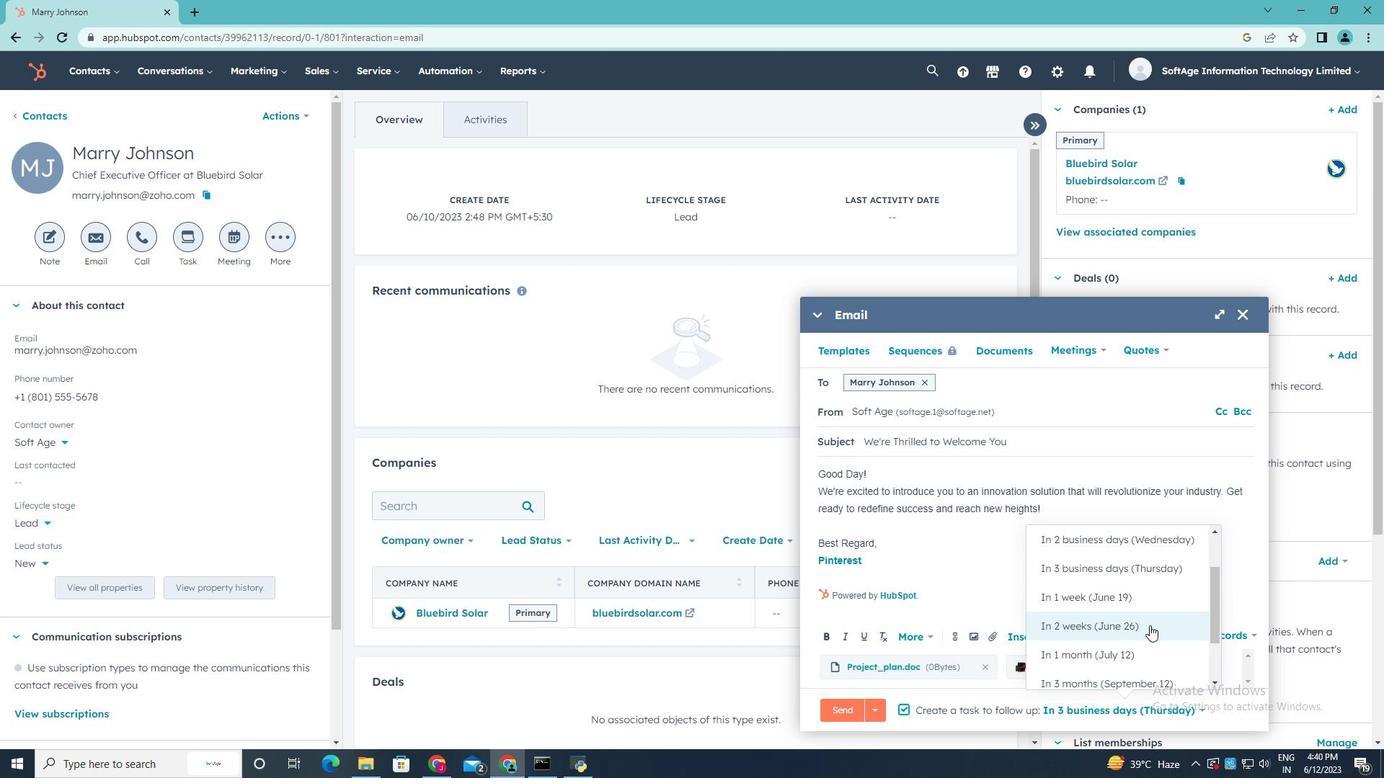 
Action: Mouse pressed left at (1150, 624)
Screenshot: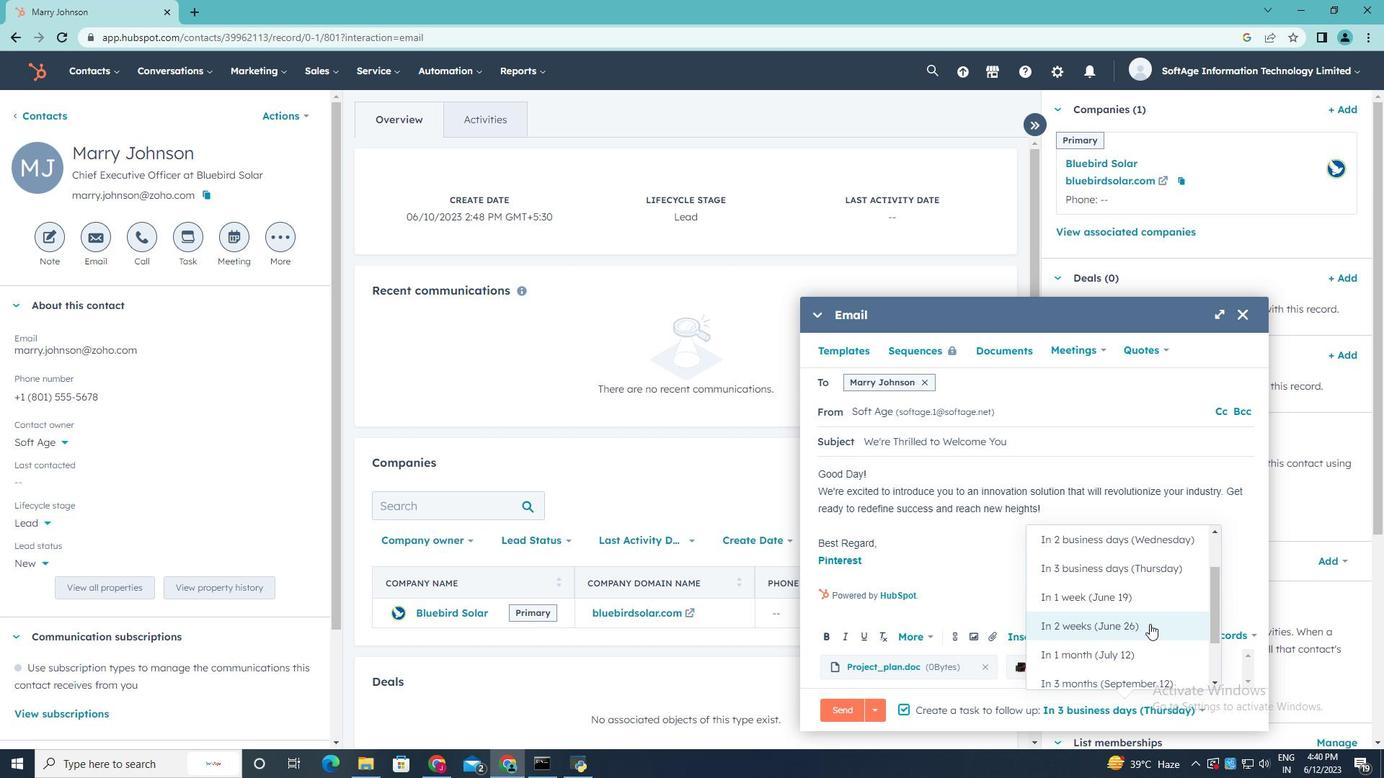 
Action: Mouse moved to (842, 708)
Screenshot: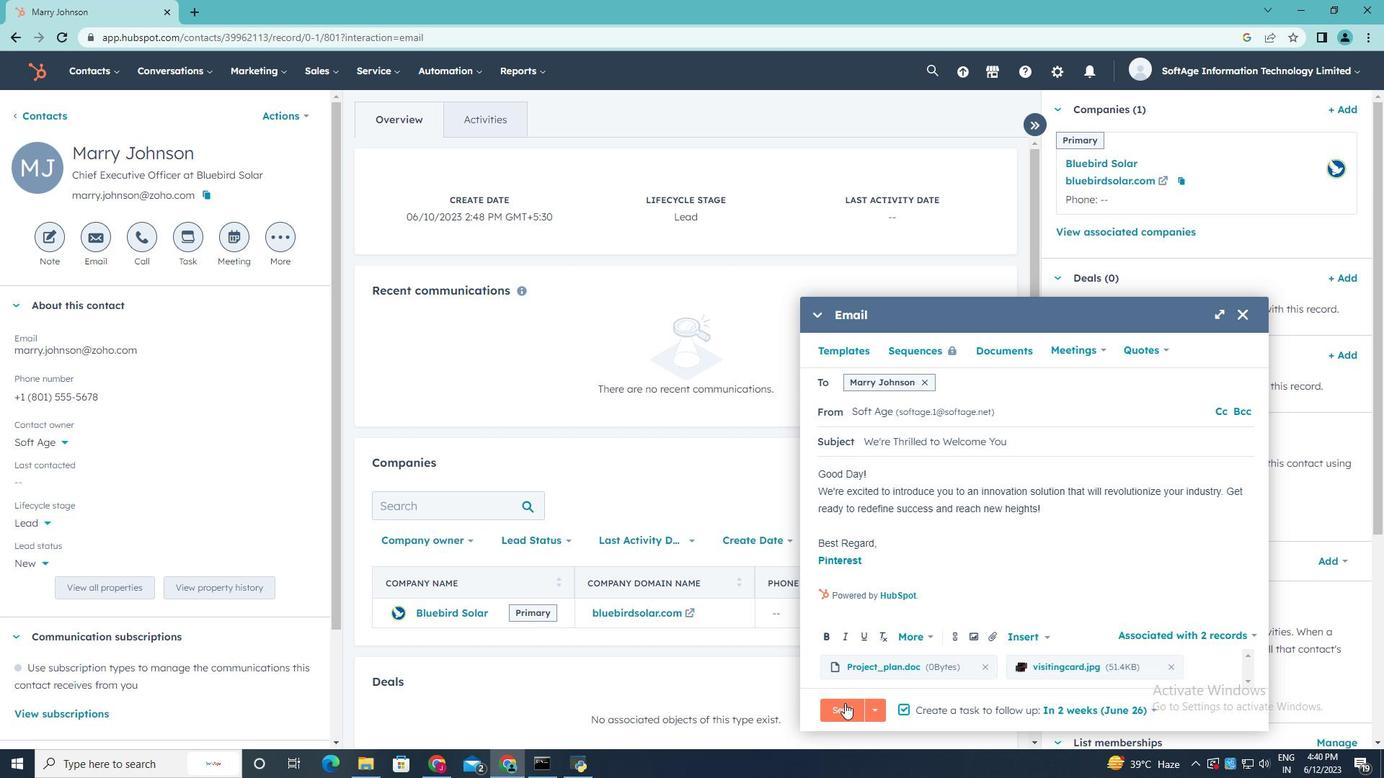 
Action: Mouse pressed left at (842, 708)
Screenshot: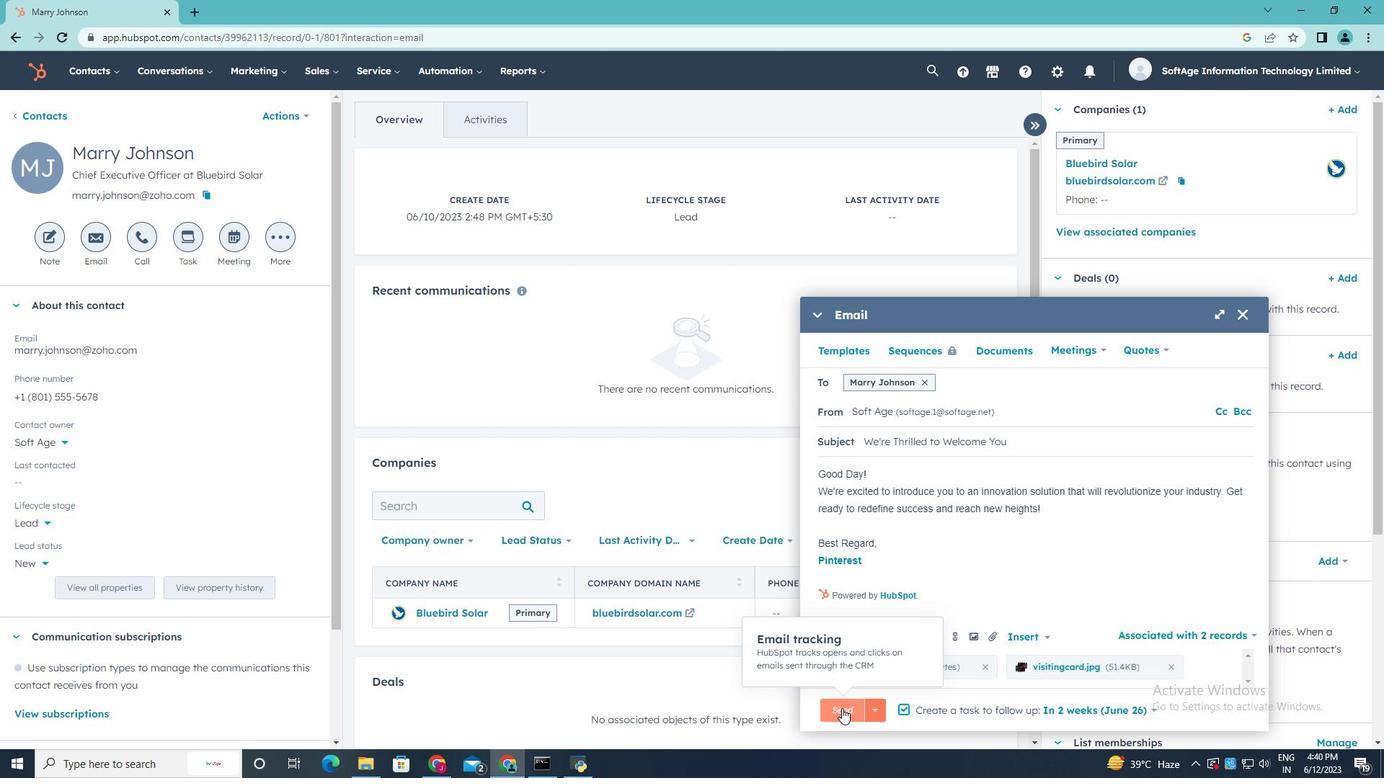 
